 Task: Find connections with filter location Yangquan with filter topic #startupcompanywith filter profile language German with filter current company Recruitment Hub with filter school Hindu School with filter industry Forestry and Logging with filter service category Financial Planning with filter keywords title Tow Truck Operator
Action: Mouse moved to (513, 62)
Screenshot: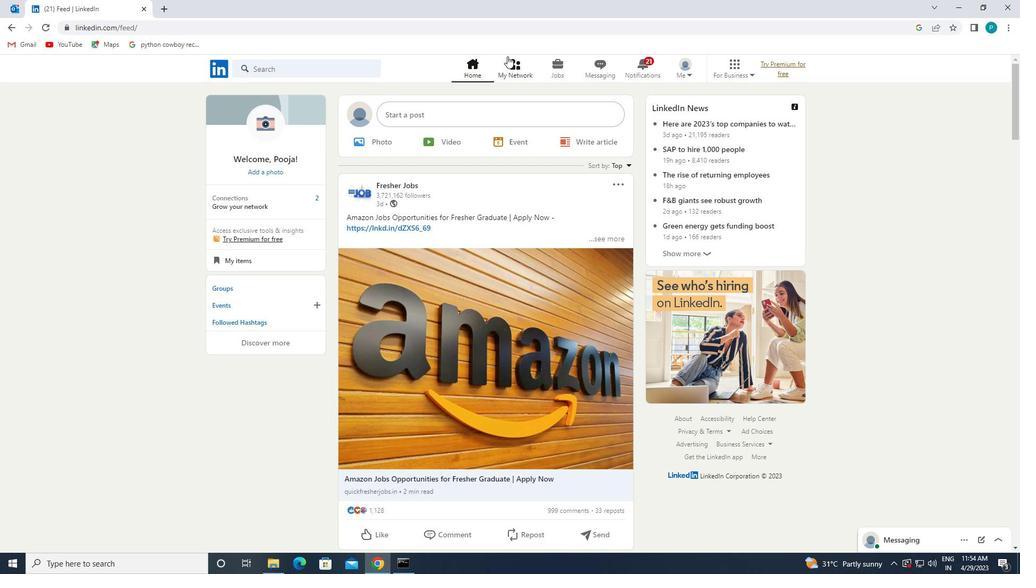 
Action: Mouse pressed left at (513, 62)
Screenshot: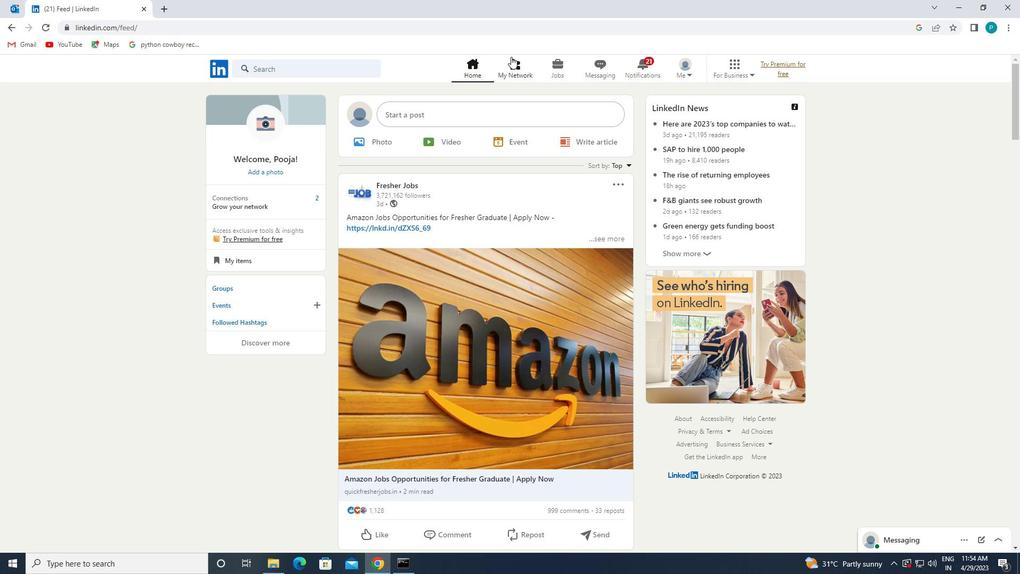
Action: Mouse moved to (278, 117)
Screenshot: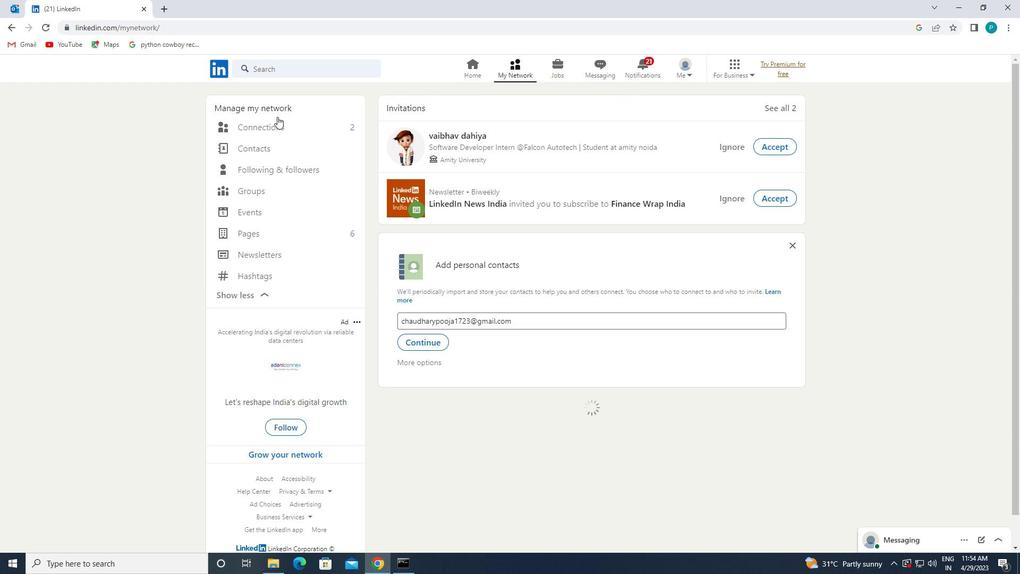 
Action: Mouse pressed left at (278, 117)
Screenshot: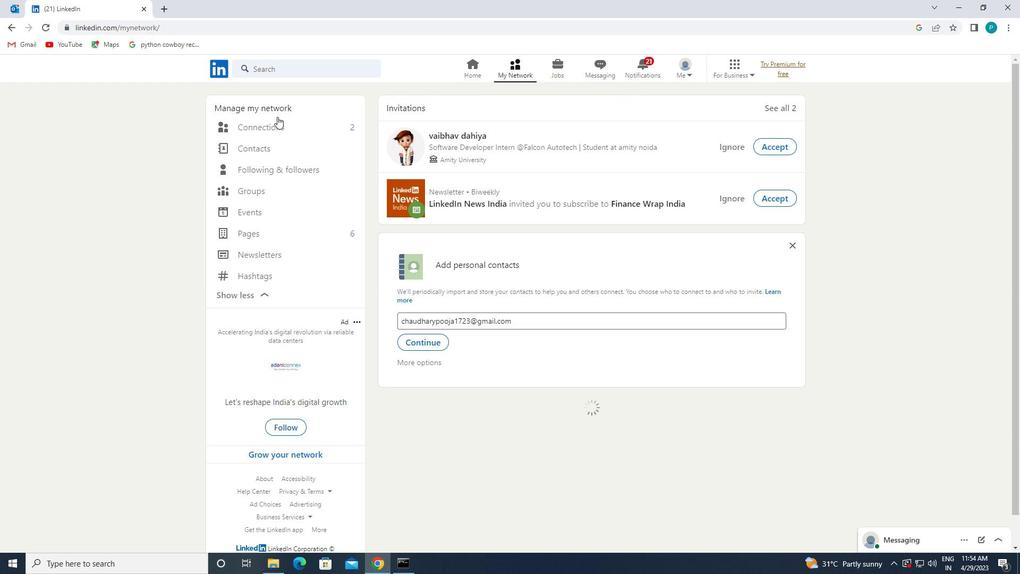 
Action: Mouse moved to (280, 123)
Screenshot: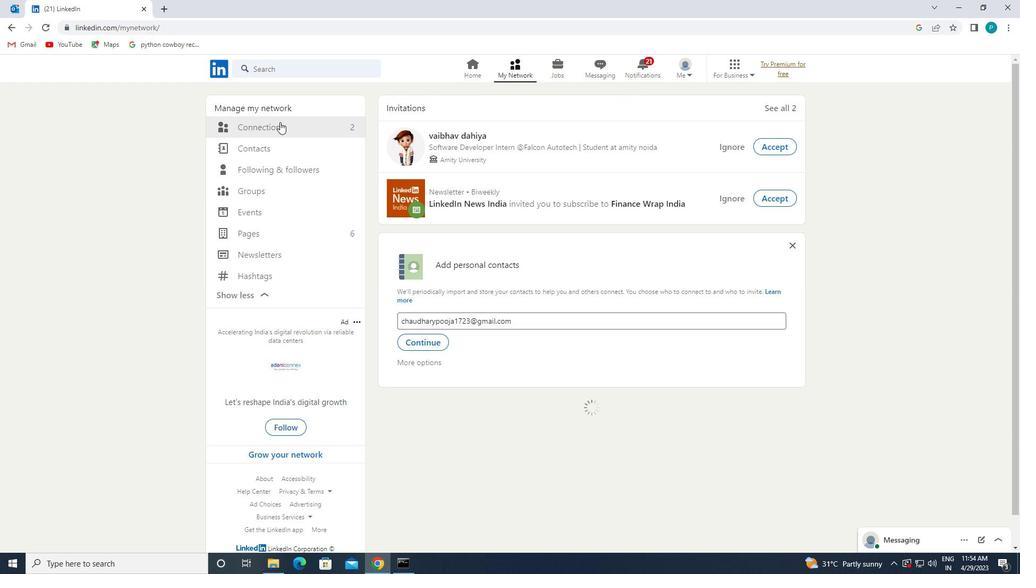
Action: Mouse pressed left at (280, 123)
Screenshot: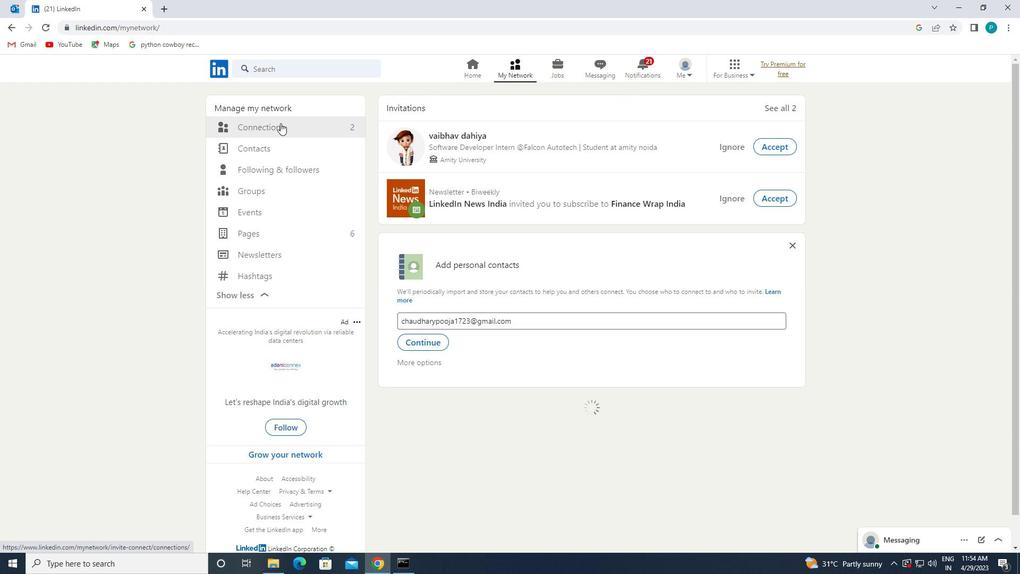 
Action: Mouse moved to (280, 123)
Screenshot: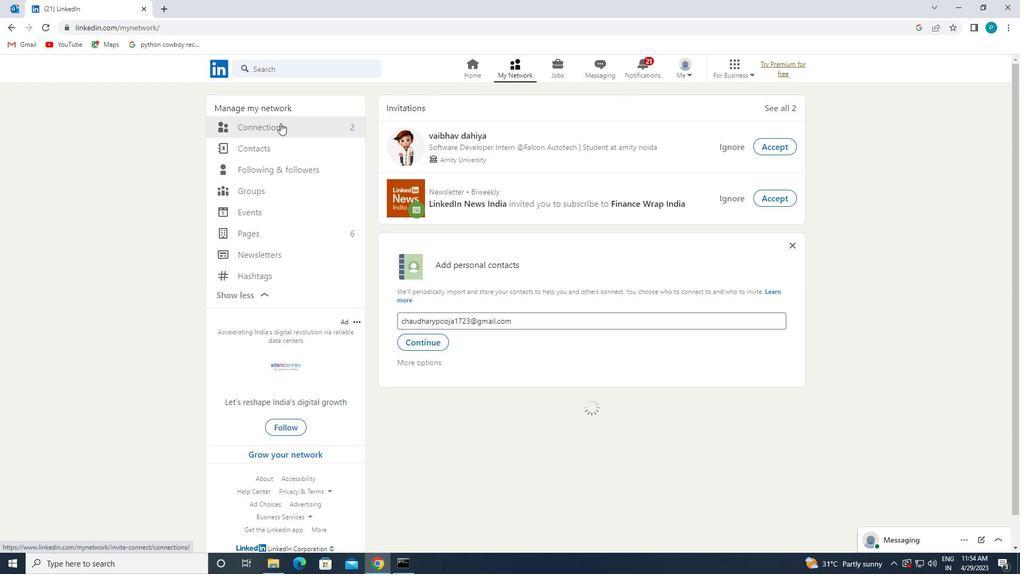 
Action: Mouse pressed left at (280, 123)
Screenshot: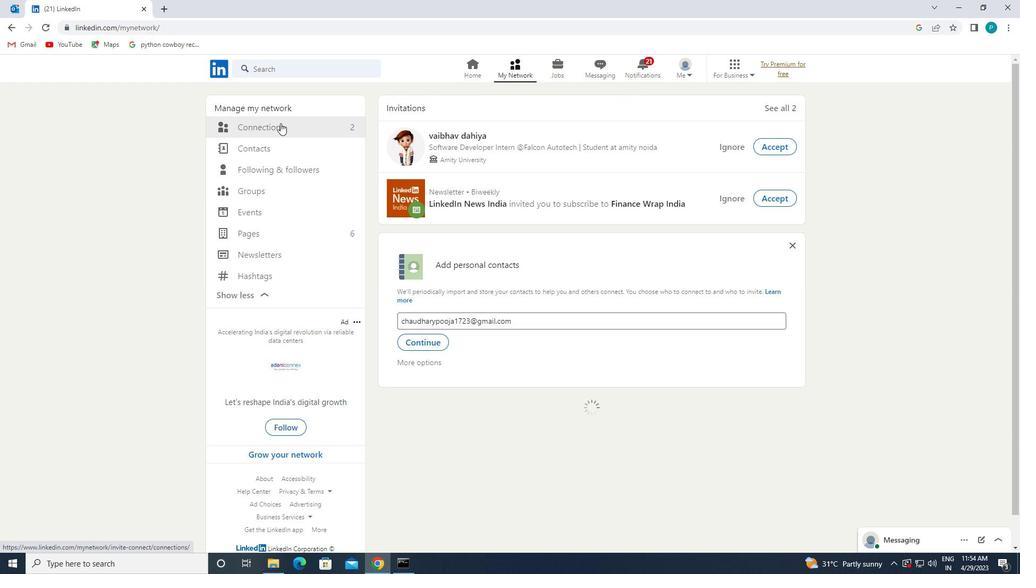 
Action: Mouse moved to (587, 132)
Screenshot: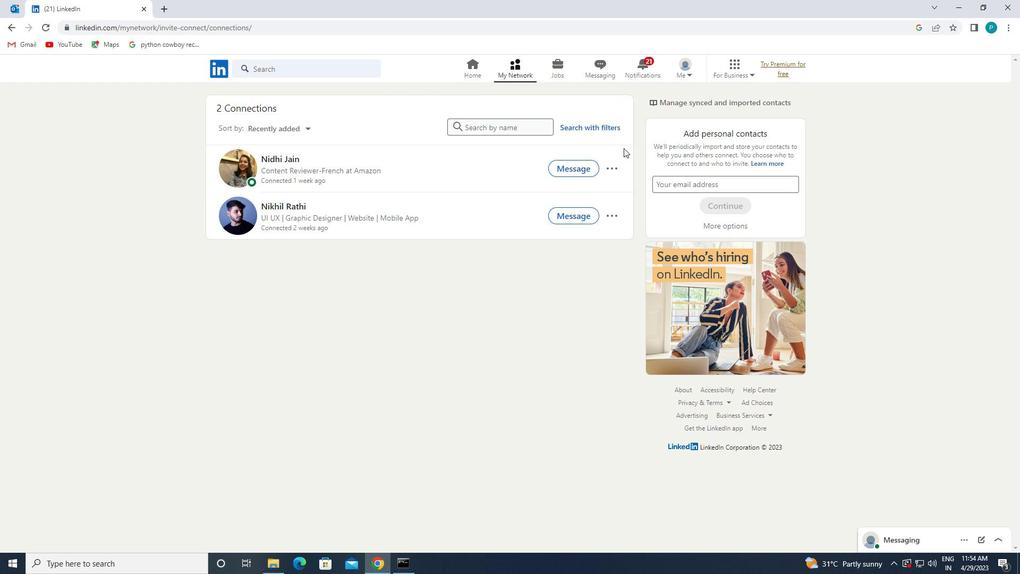 
Action: Mouse pressed left at (587, 132)
Screenshot: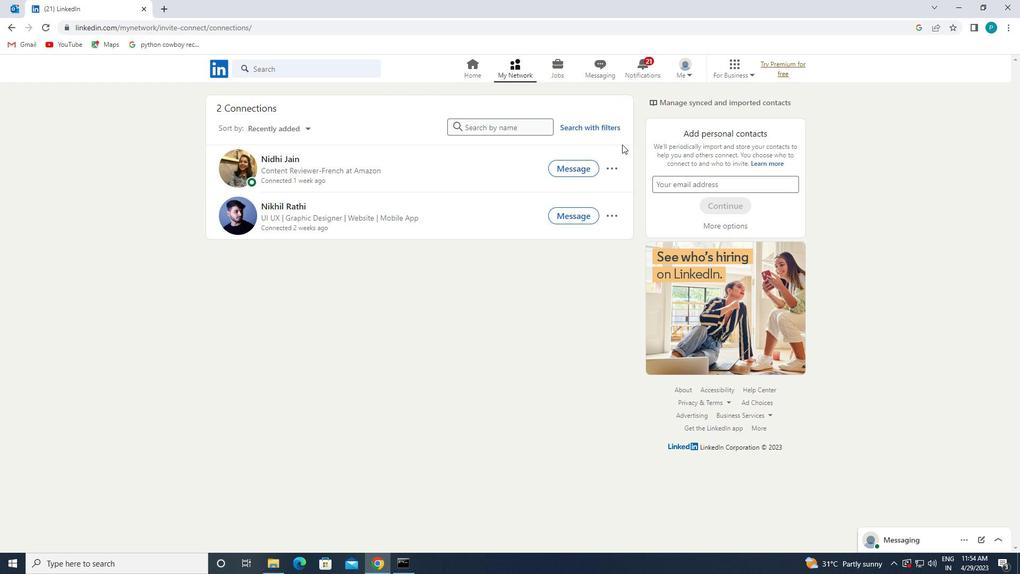 
Action: Mouse moved to (580, 126)
Screenshot: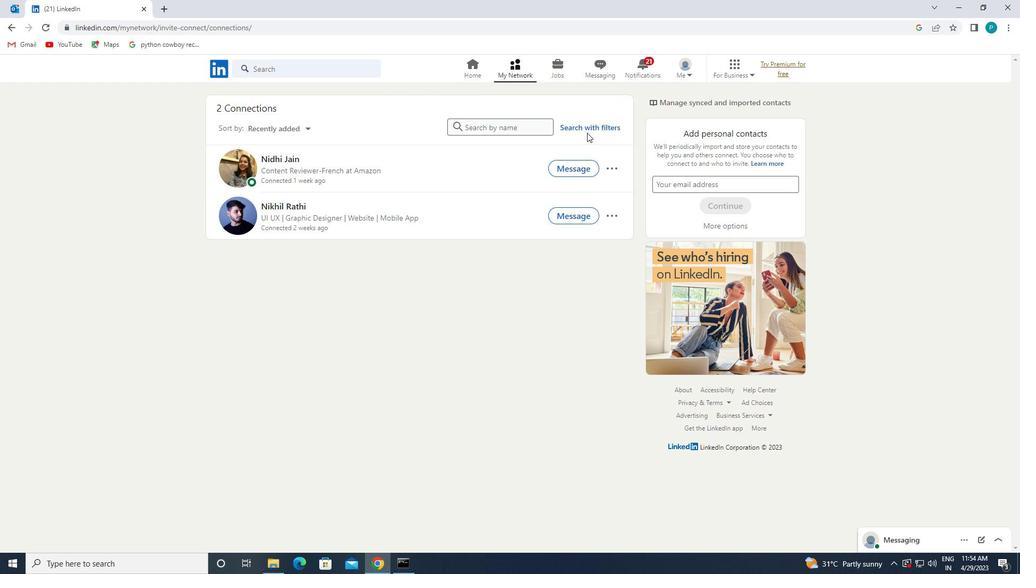 
Action: Mouse pressed left at (580, 126)
Screenshot: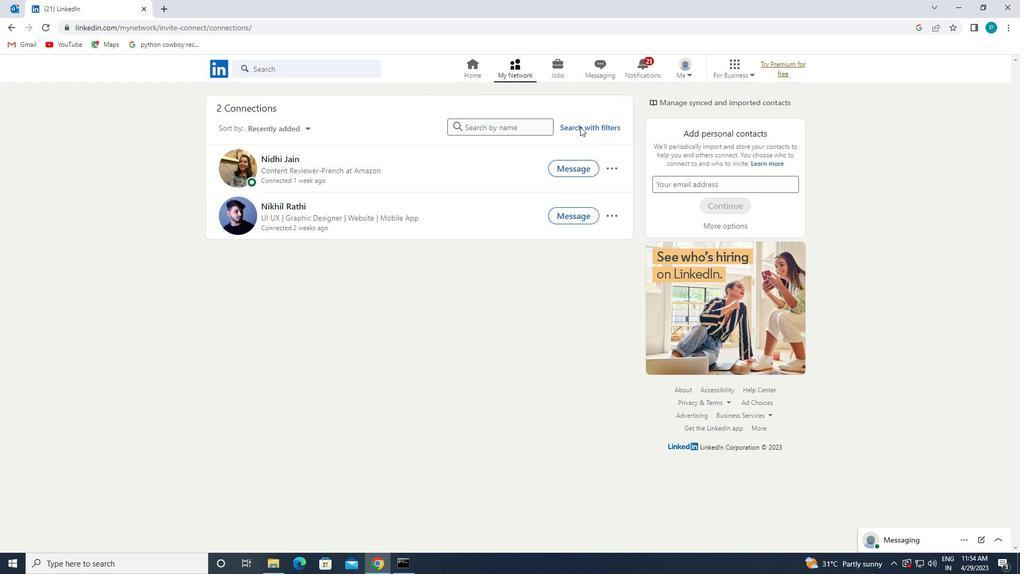 
Action: Mouse moved to (543, 100)
Screenshot: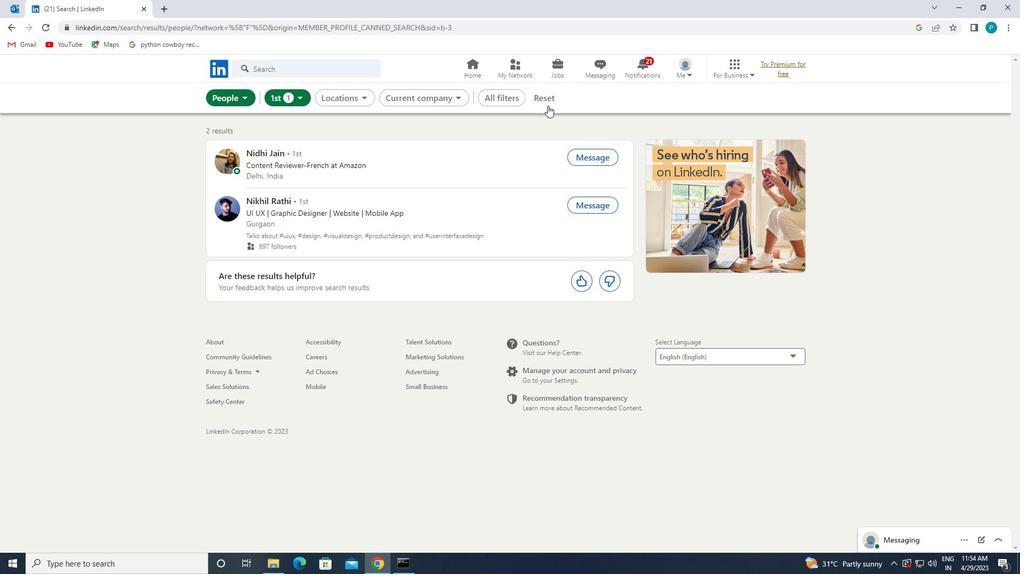 
Action: Mouse pressed left at (543, 100)
Screenshot: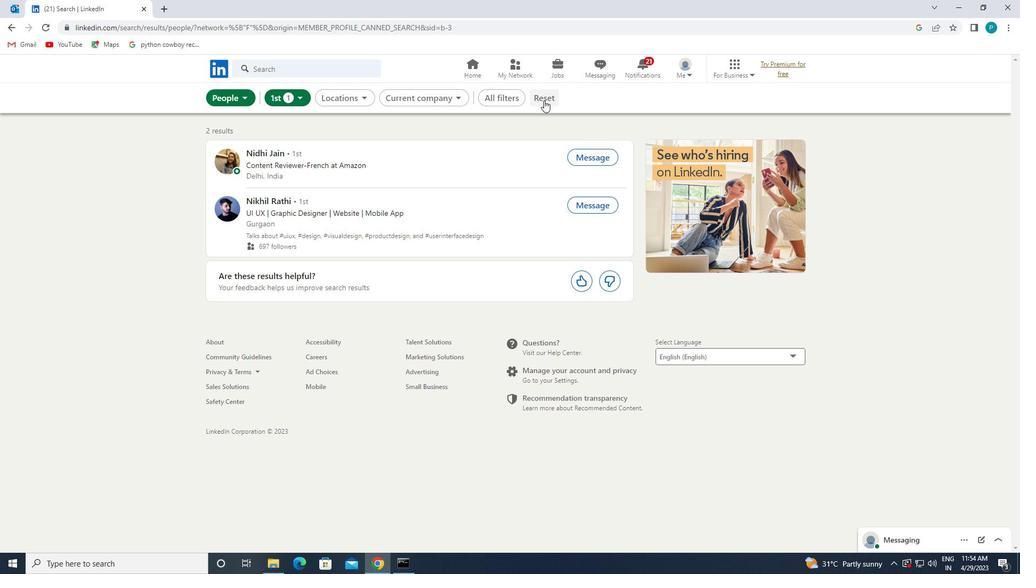 
Action: Mouse moved to (523, 101)
Screenshot: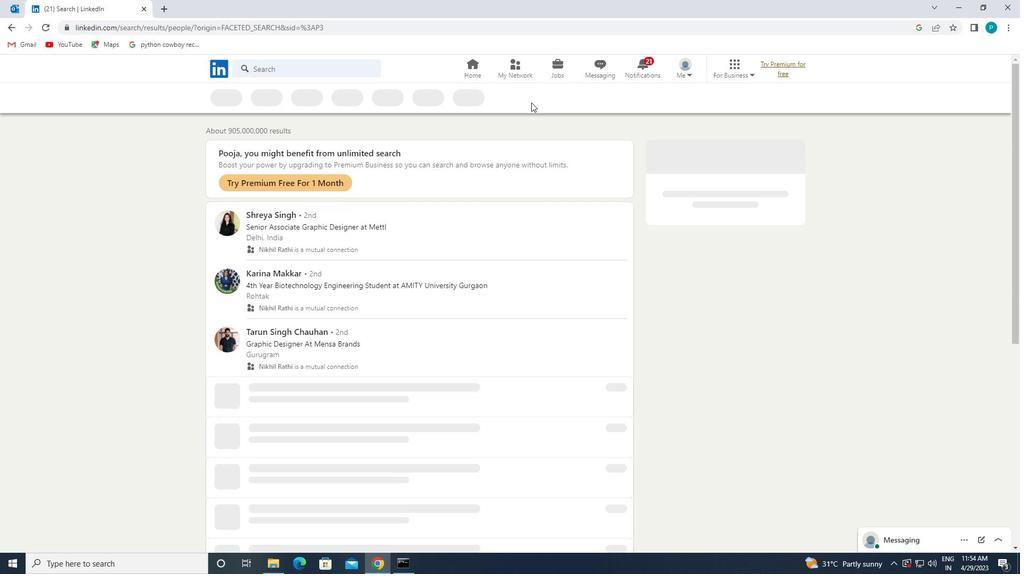 
Action: Mouse pressed left at (523, 101)
Screenshot: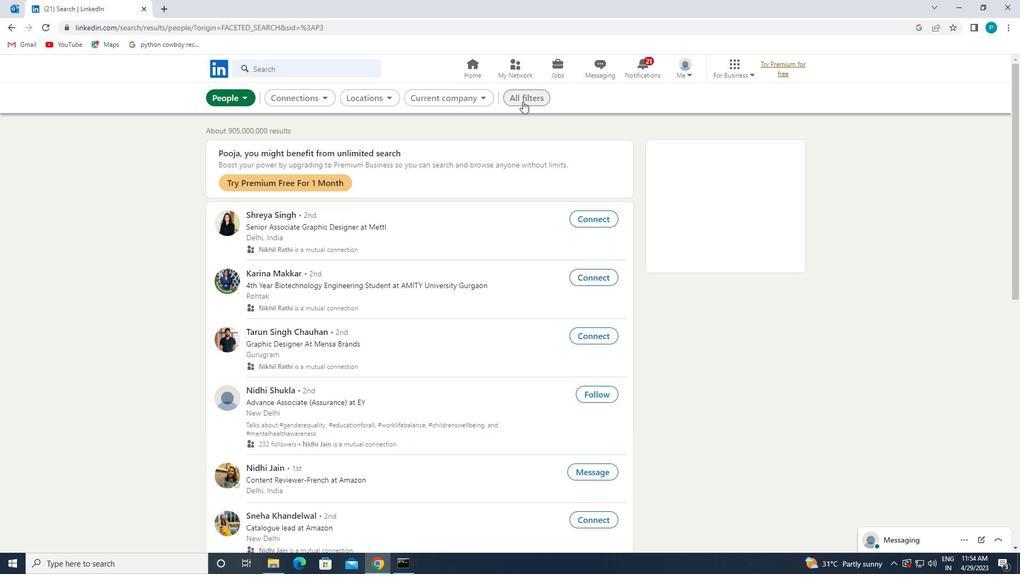 
Action: Mouse moved to (752, 267)
Screenshot: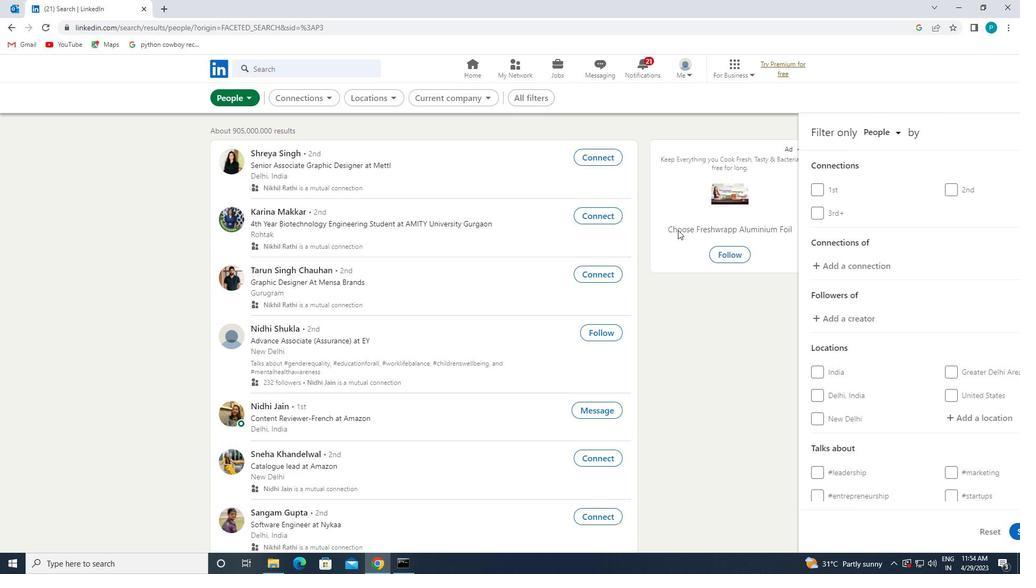 
Action: Mouse scrolled (752, 267) with delta (0, 0)
Screenshot: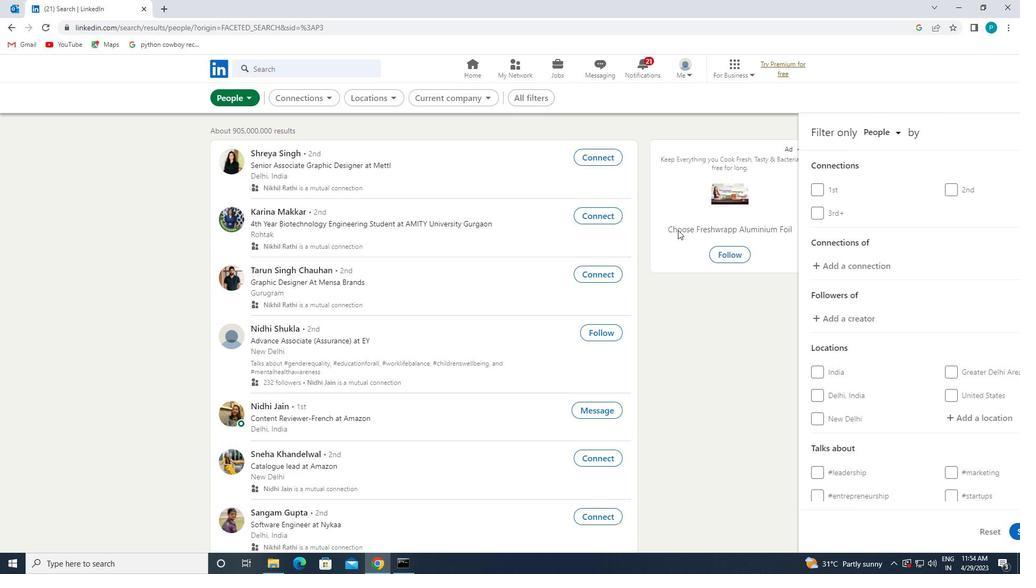 
Action: Mouse moved to (758, 270)
Screenshot: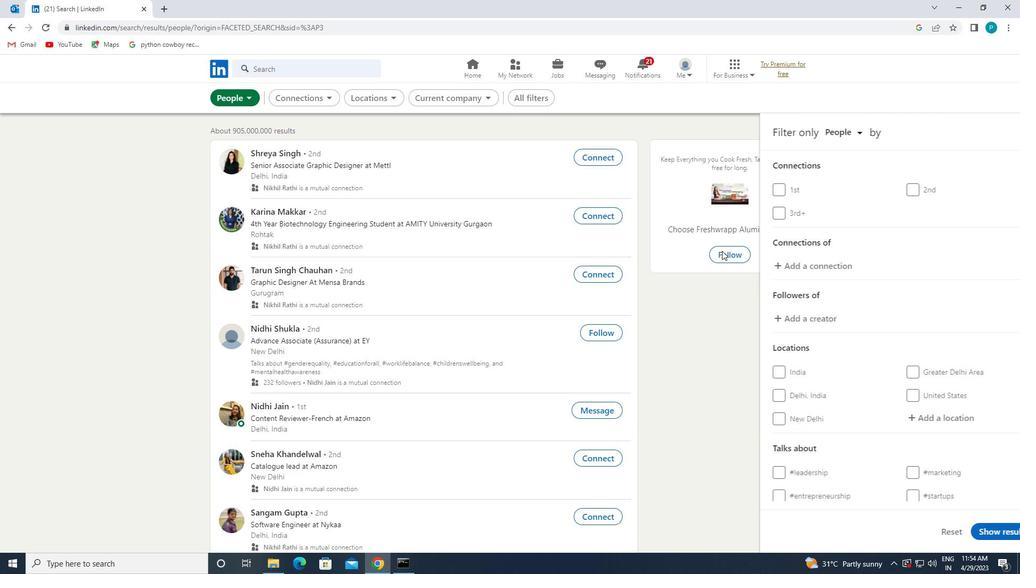 
Action: Mouse scrolled (758, 269) with delta (0, 0)
Screenshot: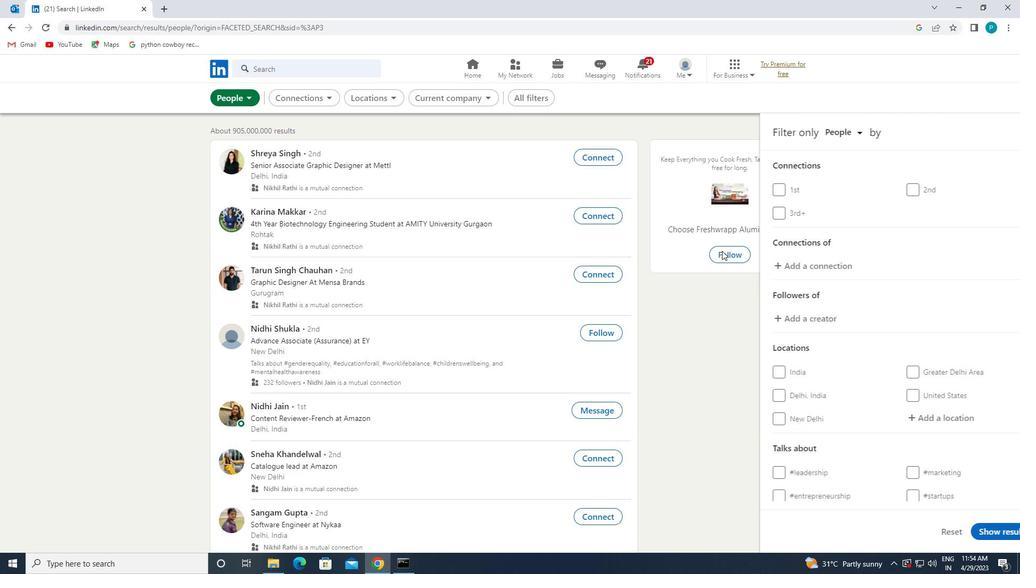 
Action: Mouse moved to (770, 275)
Screenshot: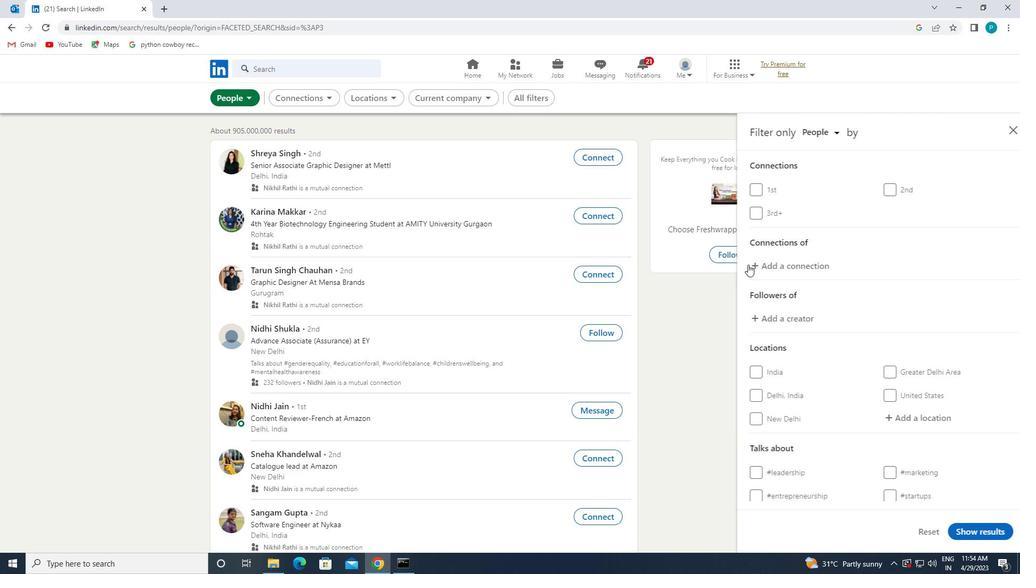 
Action: Mouse scrolled (770, 275) with delta (0, 0)
Screenshot: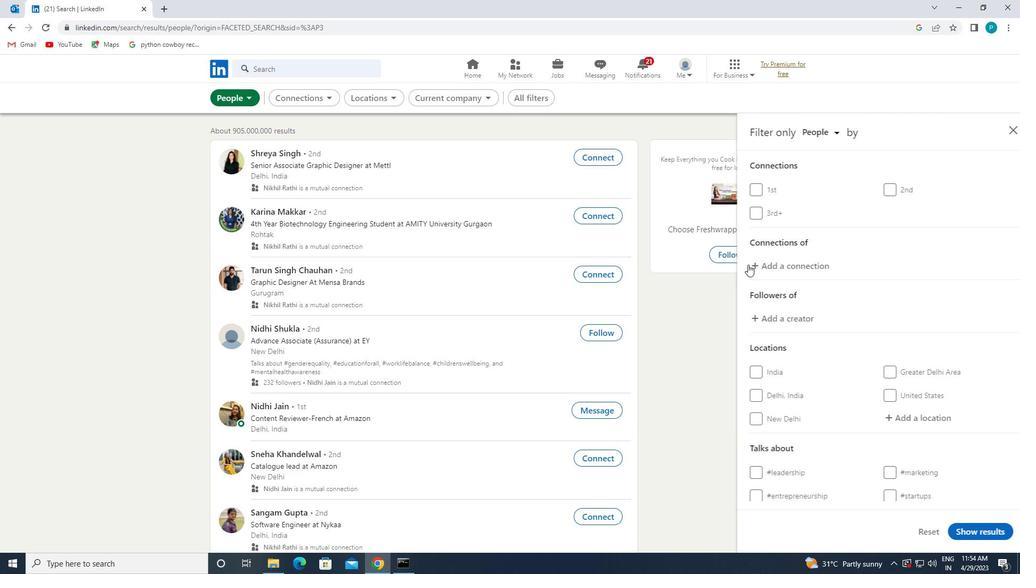 
Action: Mouse moved to (876, 260)
Screenshot: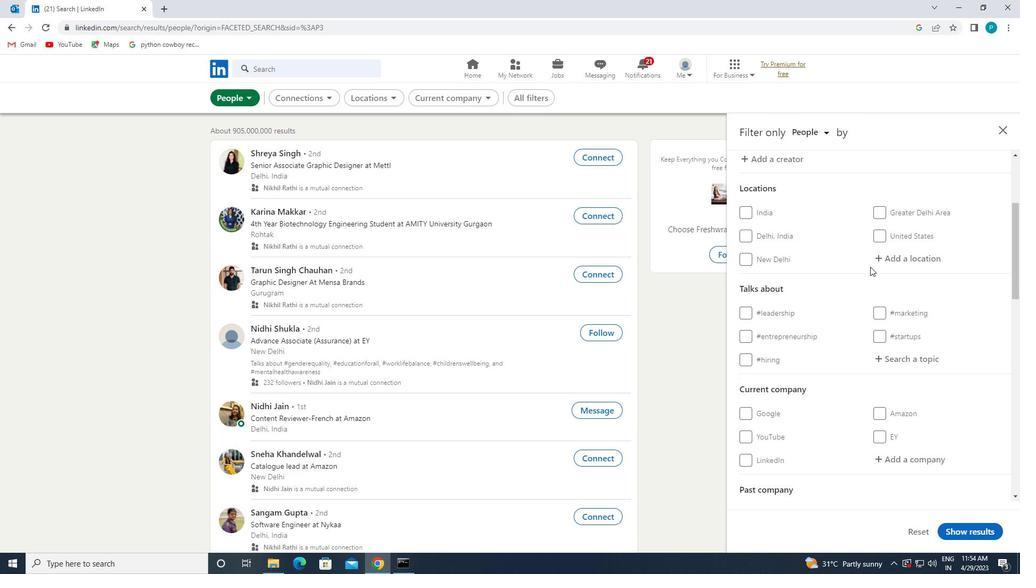 
Action: Mouse pressed left at (876, 260)
Screenshot: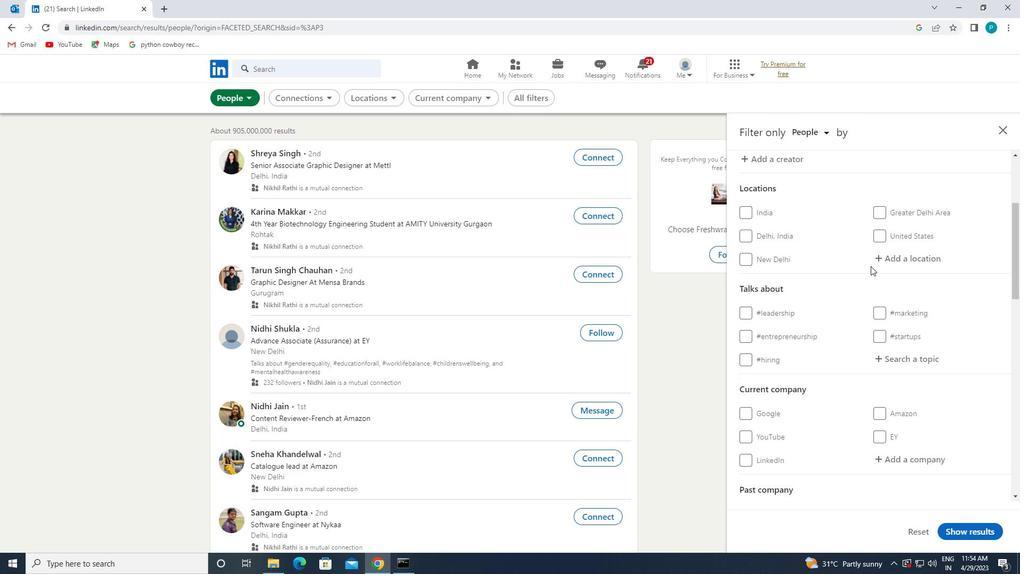 
Action: Mouse moved to (893, 261)
Screenshot: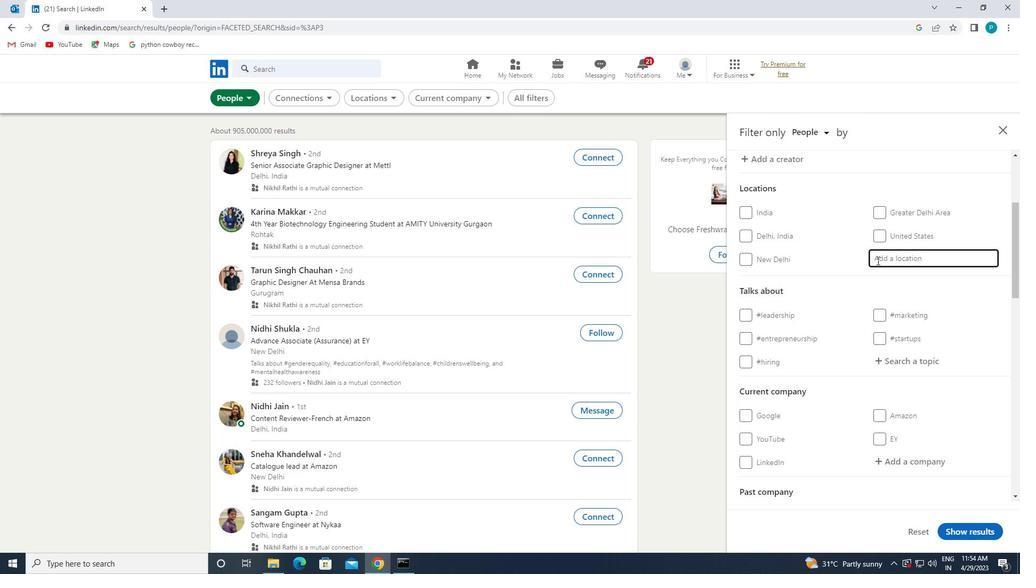 
Action: Key pressed <Key.caps_lock>y<Key.caps_lock>angquan
Screenshot: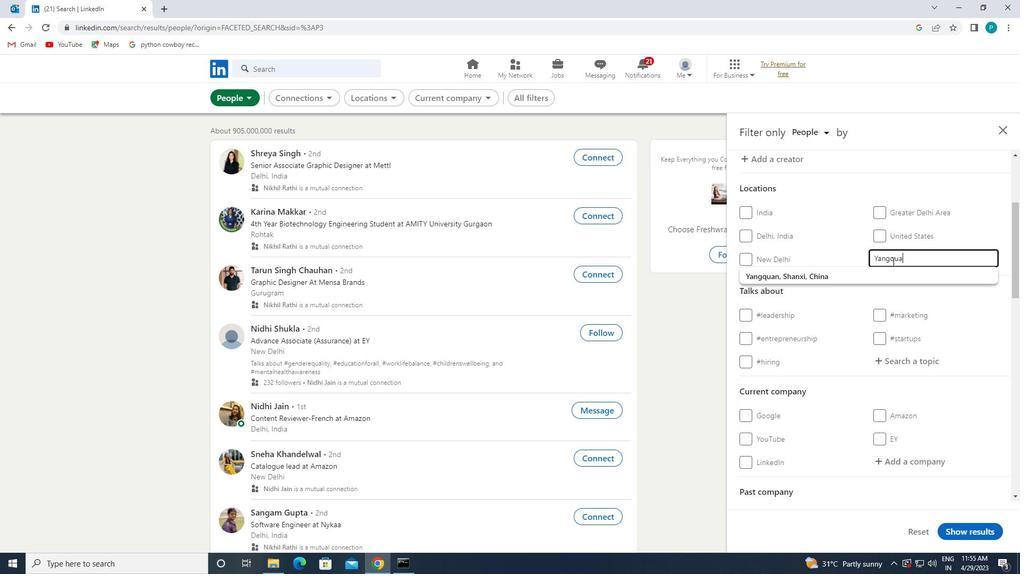 
Action: Mouse moved to (850, 280)
Screenshot: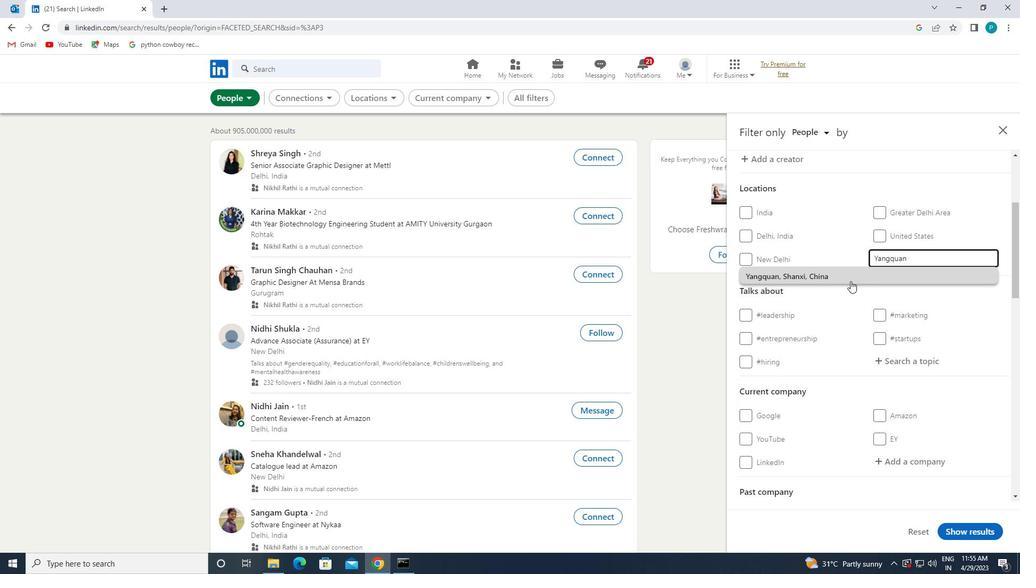 
Action: Mouse pressed left at (850, 280)
Screenshot: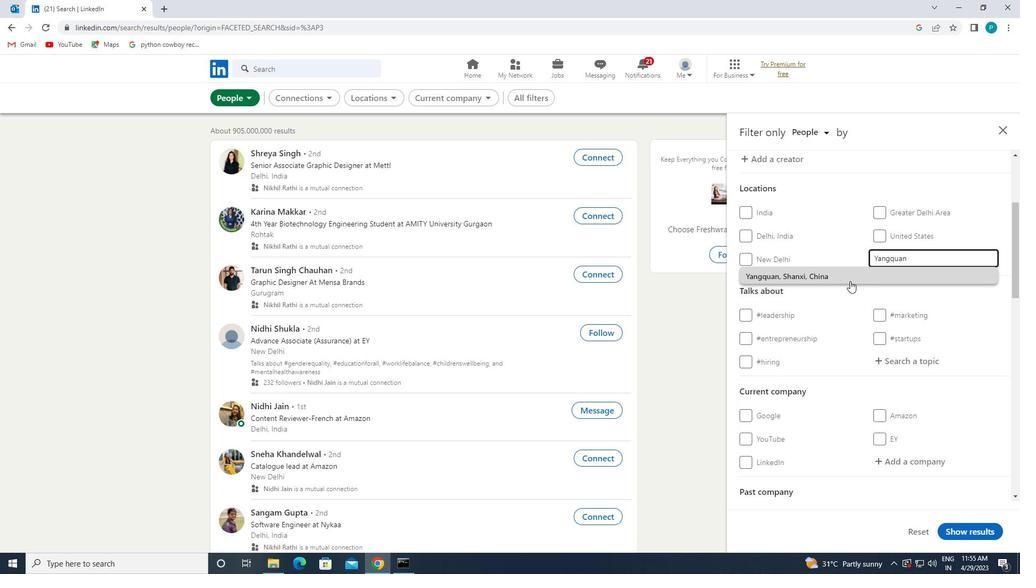 
Action: Mouse moved to (900, 375)
Screenshot: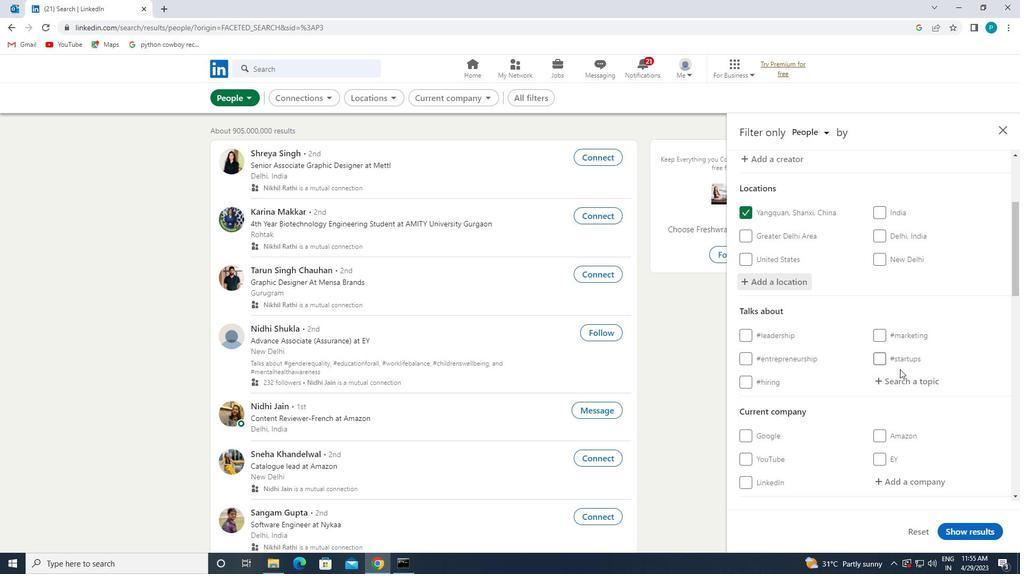 
Action: Mouse pressed left at (900, 375)
Screenshot: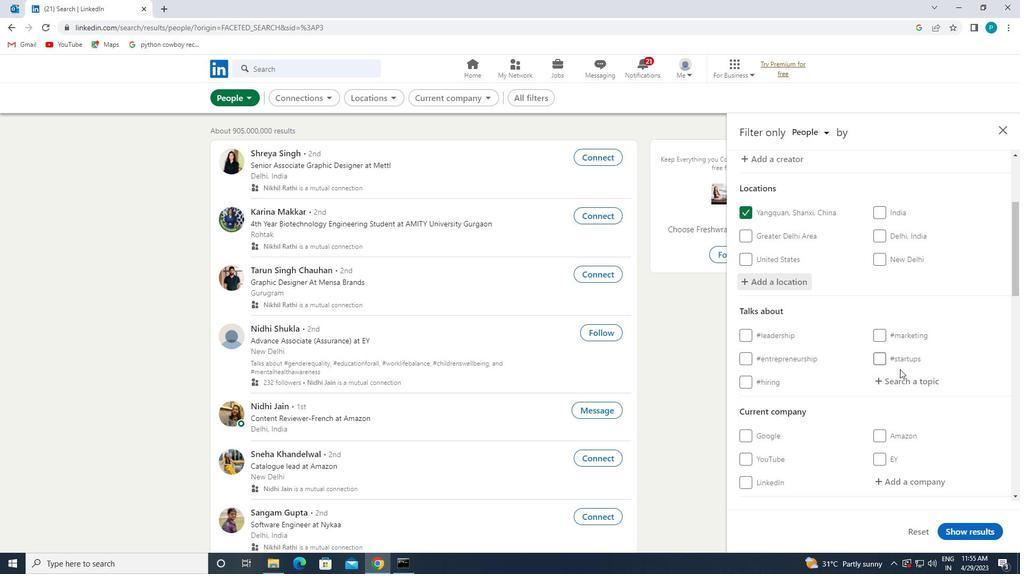 
Action: Mouse moved to (928, 373)
Screenshot: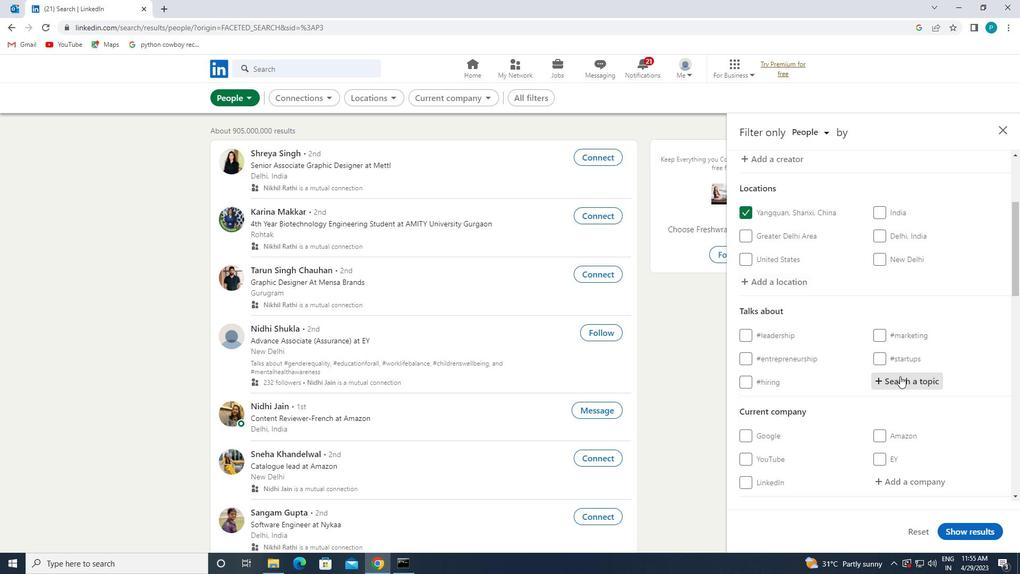 
Action: Key pressed <Key.shift><Key.shift><Key.shift>#SAT<Key.backspace><Key.backspace>TARTUPCOMPANY
Screenshot: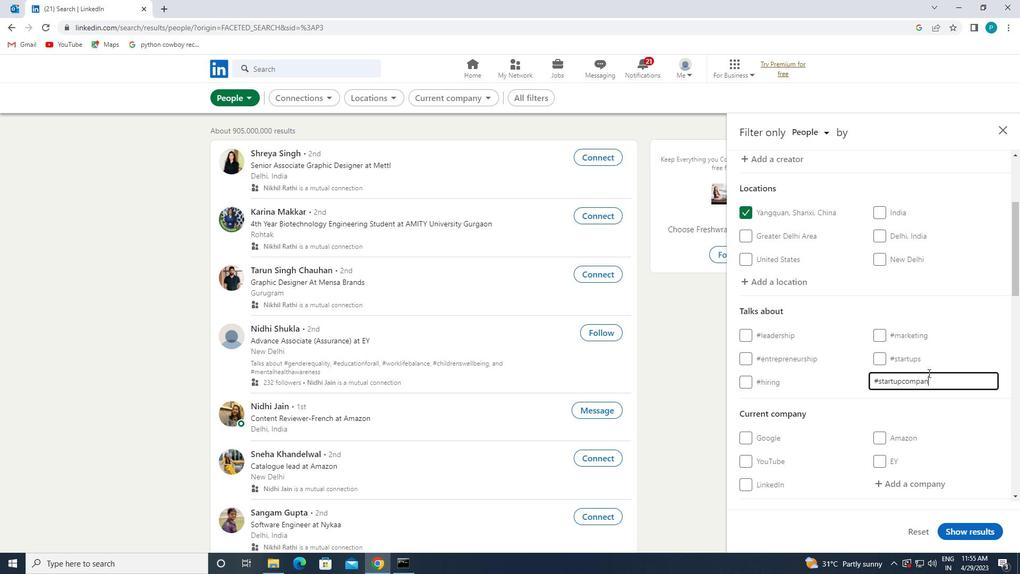
Action: Mouse moved to (857, 376)
Screenshot: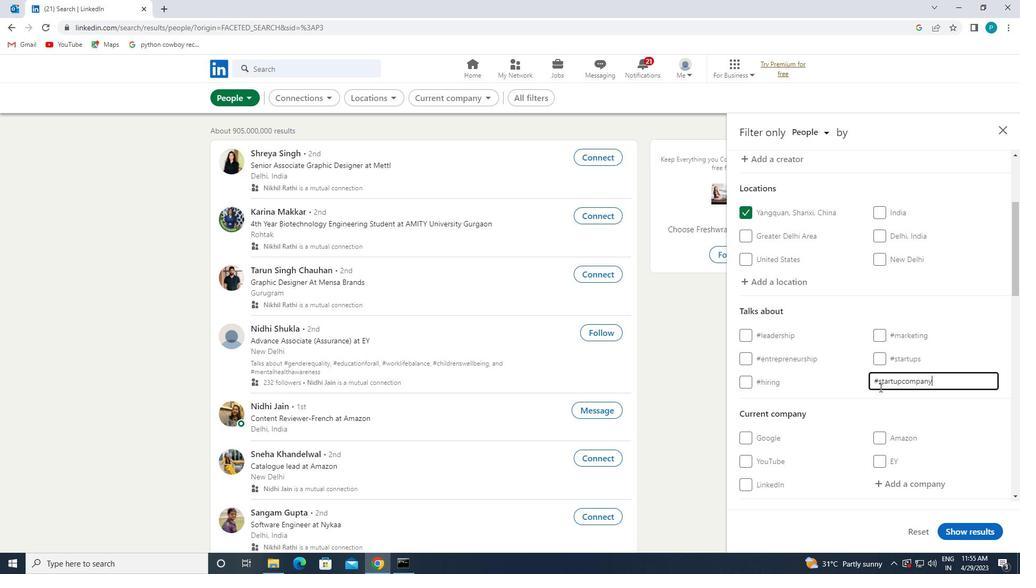 
Action: Mouse scrolled (857, 375) with delta (0, 0)
Screenshot: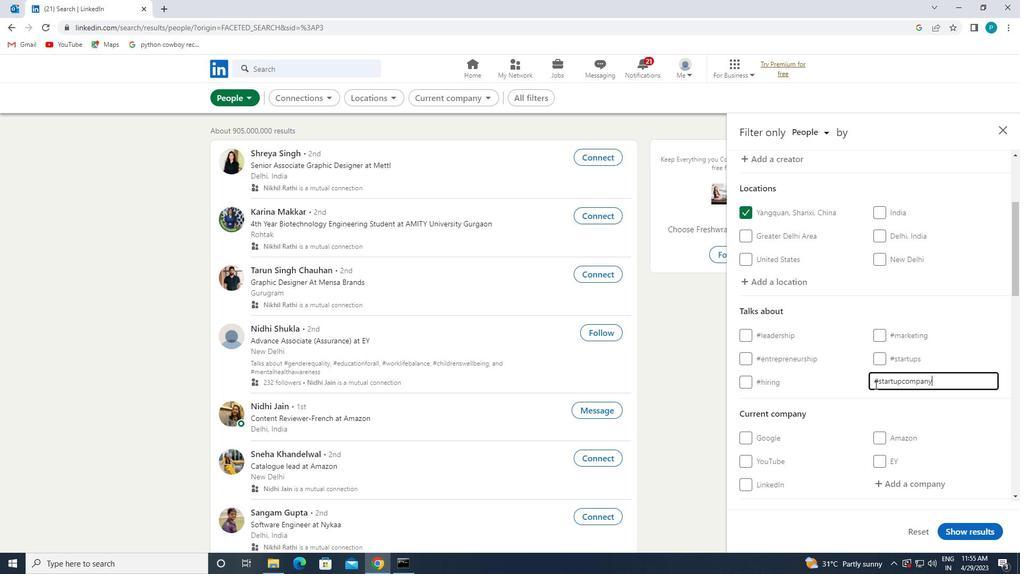 
Action: Mouse scrolled (857, 375) with delta (0, 0)
Screenshot: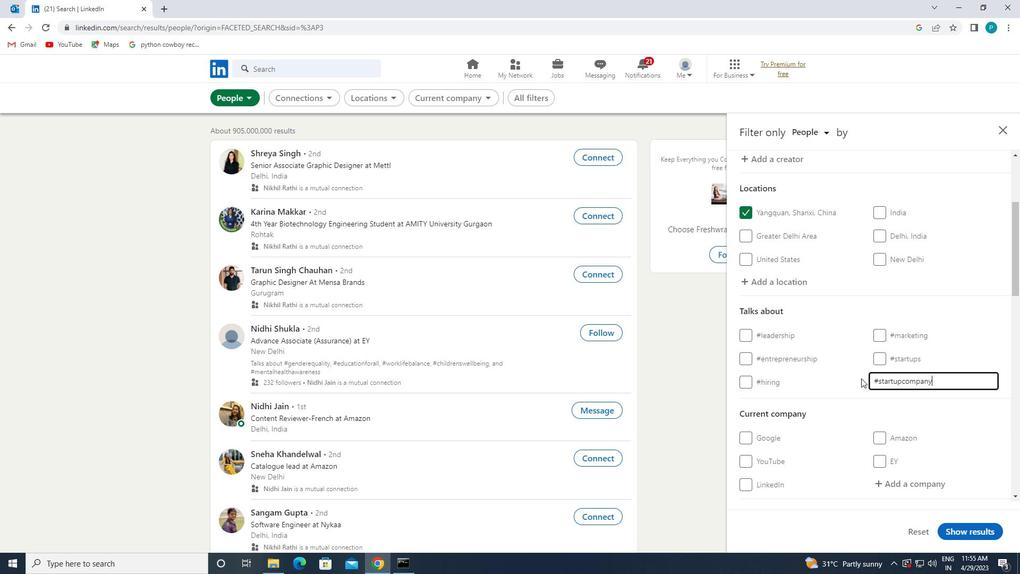 
Action: Mouse moved to (854, 376)
Screenshot: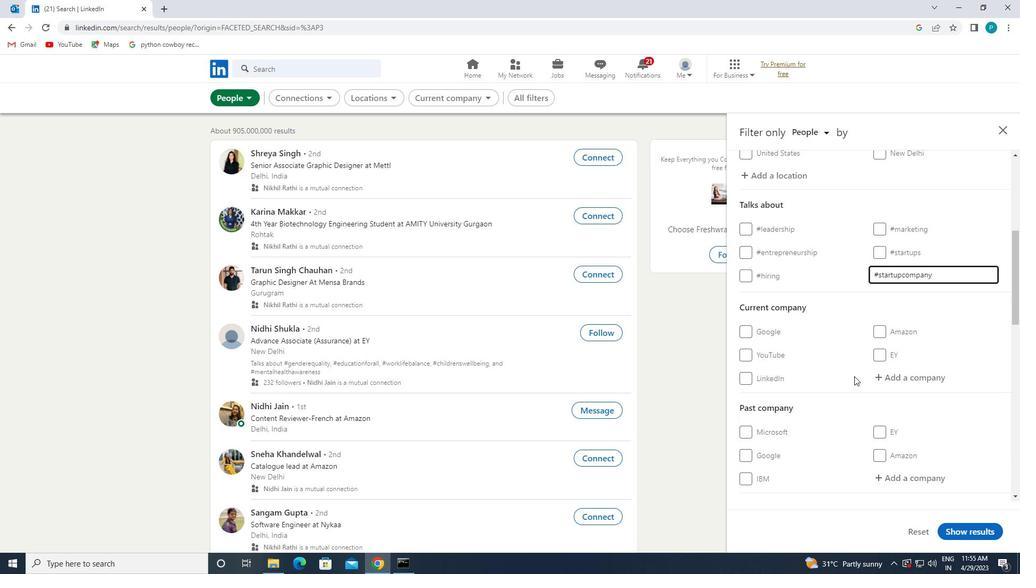 
Action: Mouse scrolled (854, 376) with delta (0, 0)
Screenshot: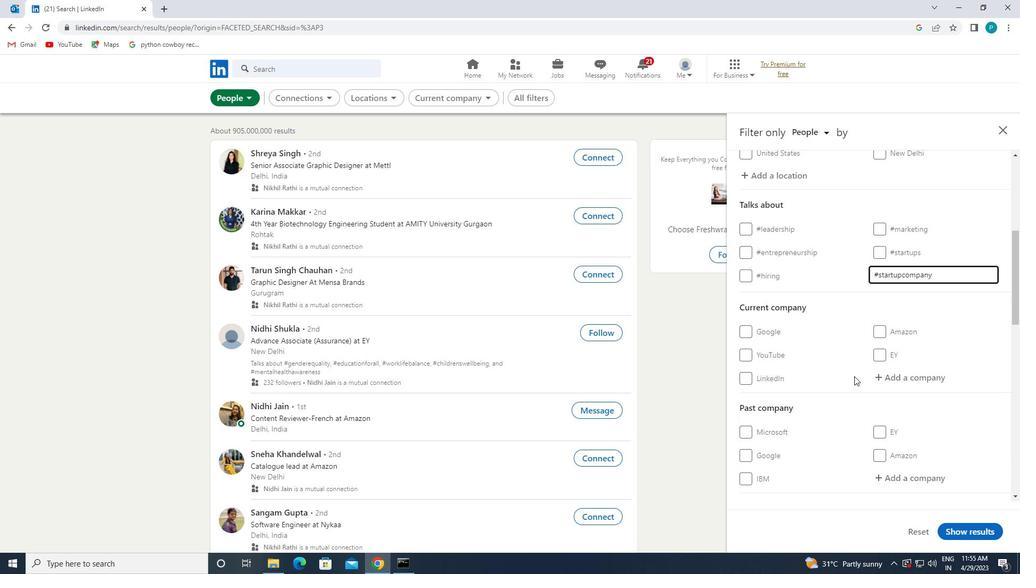 
Action: Mouse scrolled (854, 376) with delta (0, 0)
Screenshot: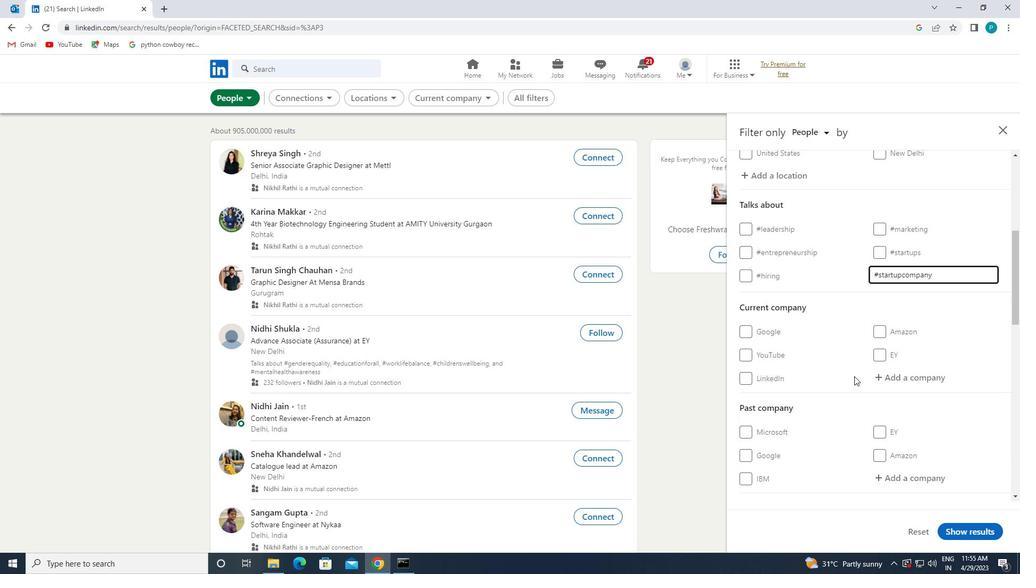 
Action: Mouse scrolled (854, 376) with delta (0, 0)
Screenshot: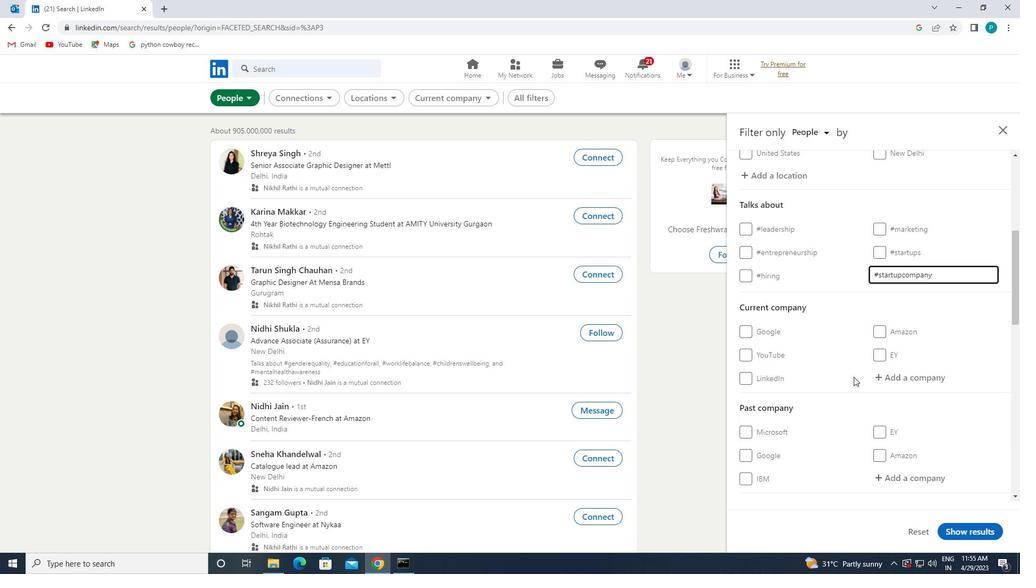 
Action: Mouse moved to (854, 377)
Screenshot: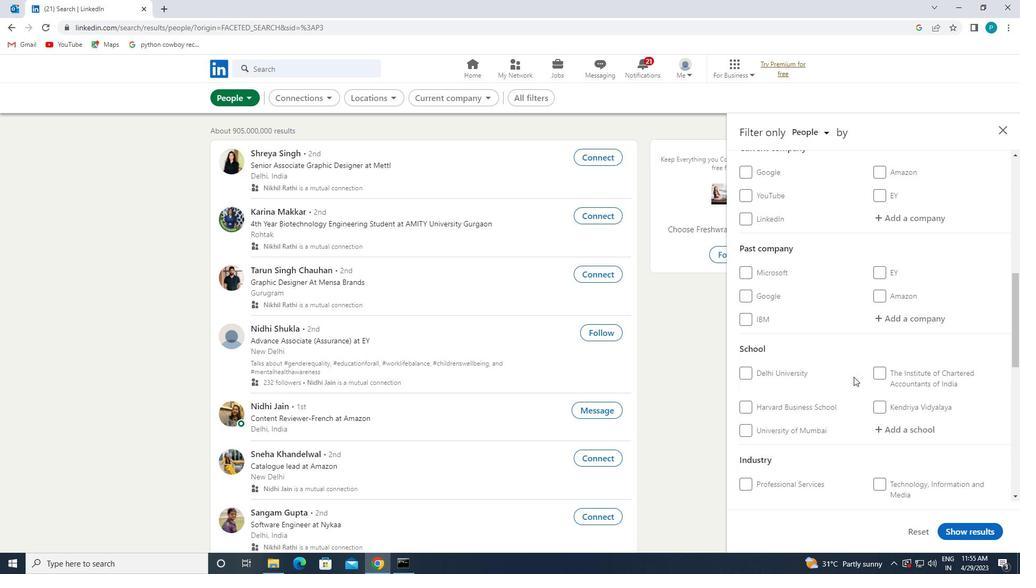
Action: Mouse scrolled (854, 376) with delta (0, 0)
Screenshot: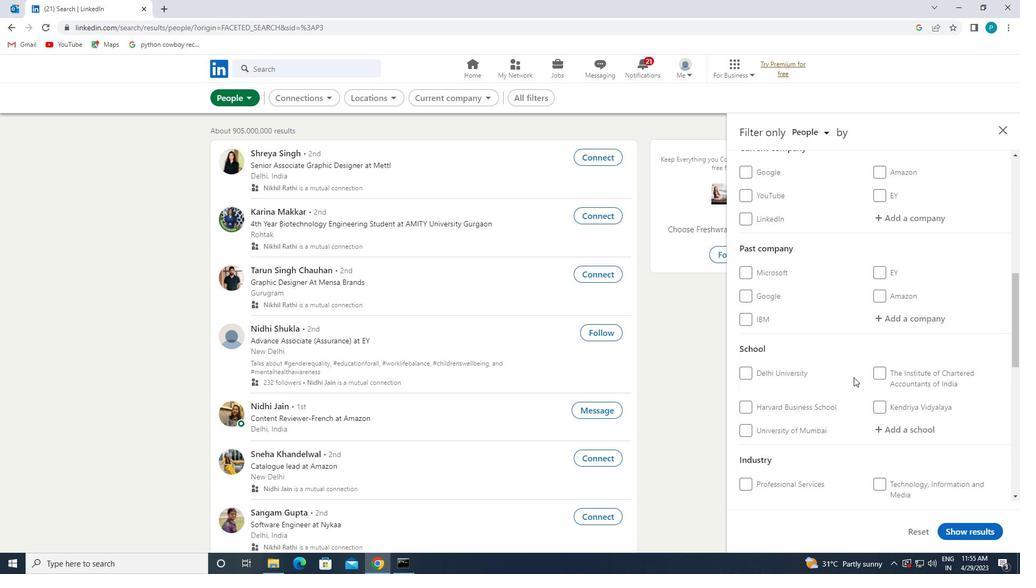 
Action: Mouse scrolled (854, 376) with delta (0, 0)
Screenshot: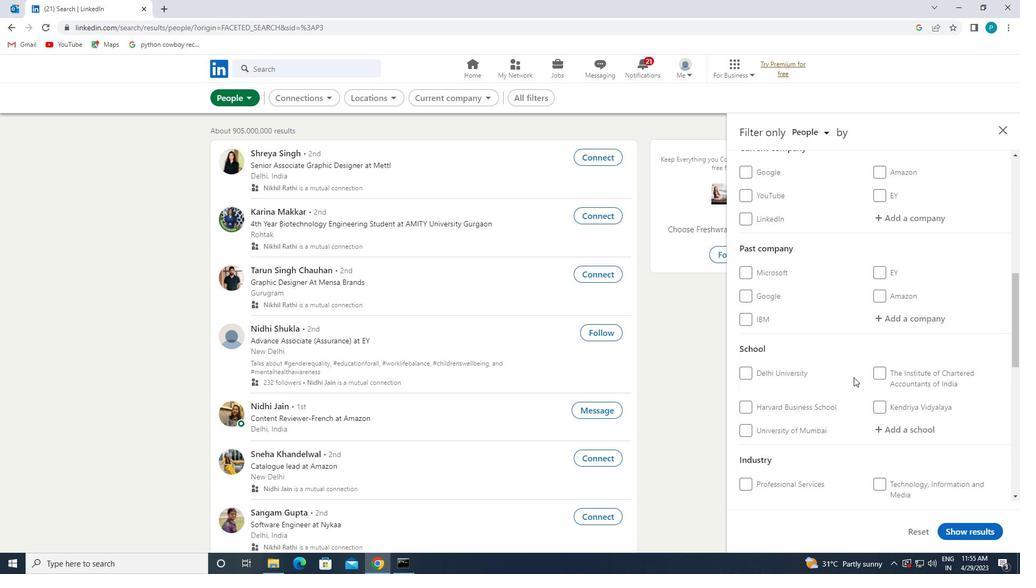 
Action: Mouse scrolled (854, 376) with delta (0, 0)
Screenshot: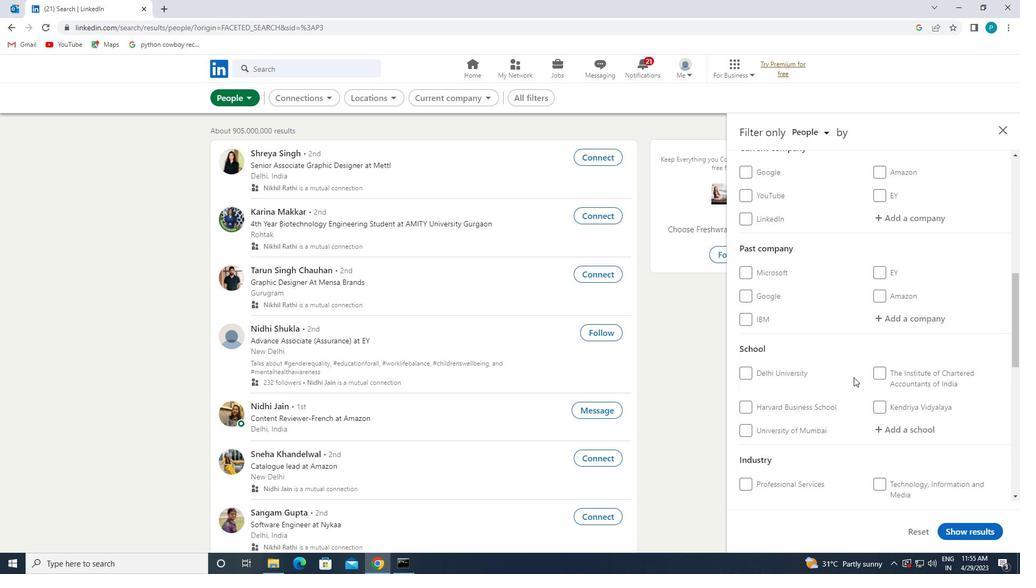 
Action: Mouse moved to (813, 374)
Screenshot: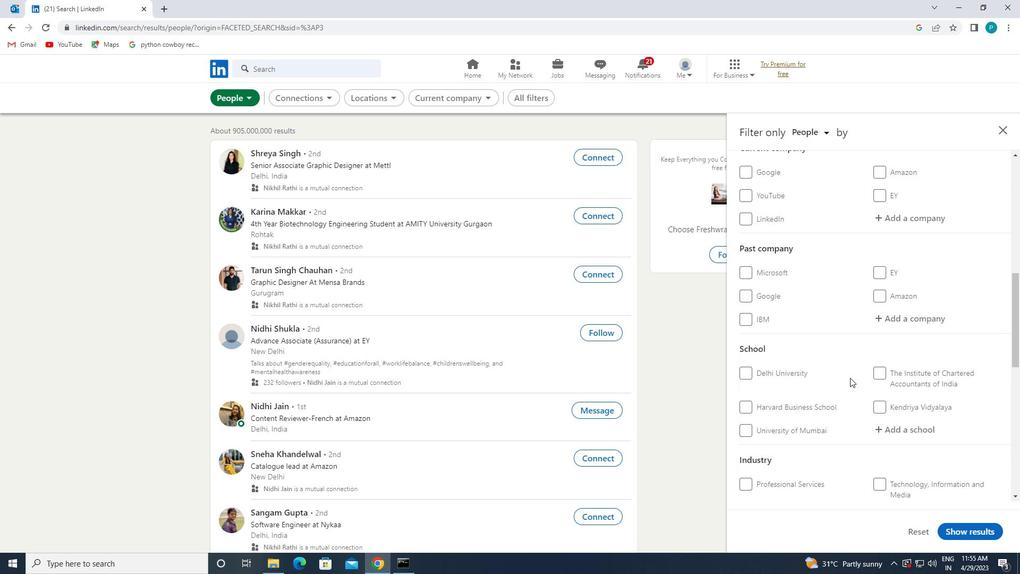 
Action: Mouse scrolled (813, 374) with delta (0, 0)
Screenshot: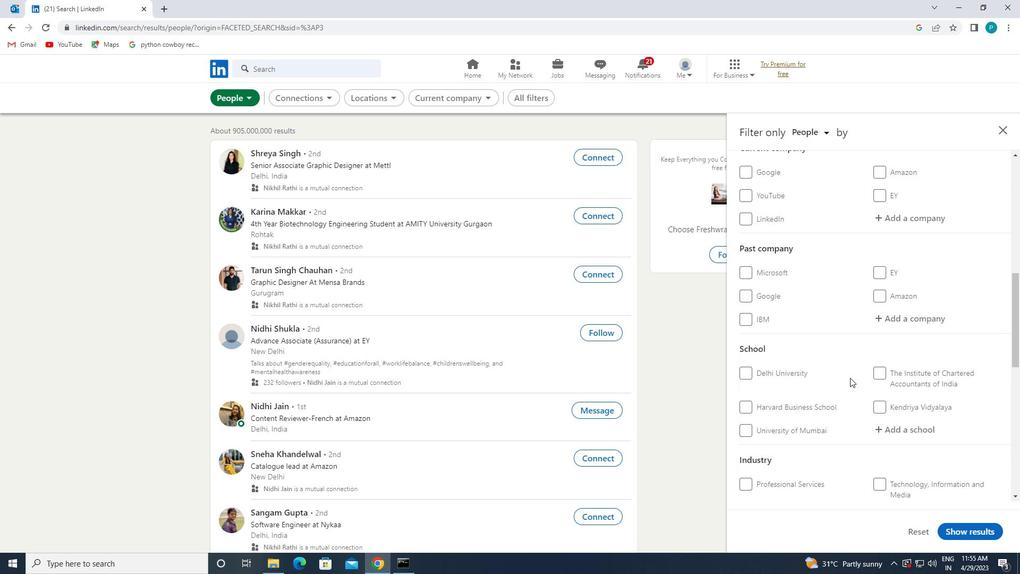 
Action: Mouse moved to (804, 376)
Screenshot: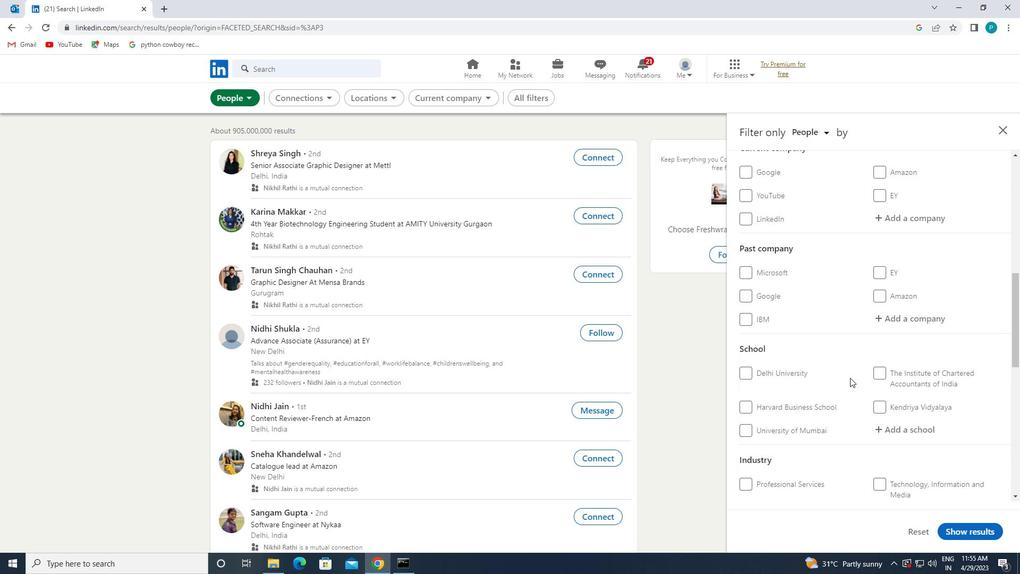
Action: Mouse scrolled (804, 375) with delta (0, 0)
Screenshot: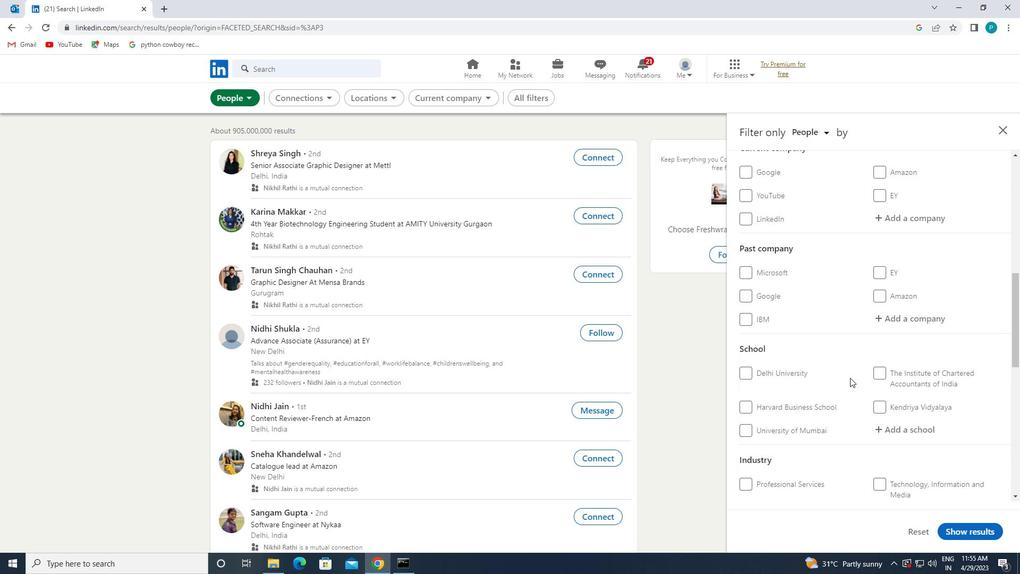
Action: Mouse moved to (771, 416)
Screenshot: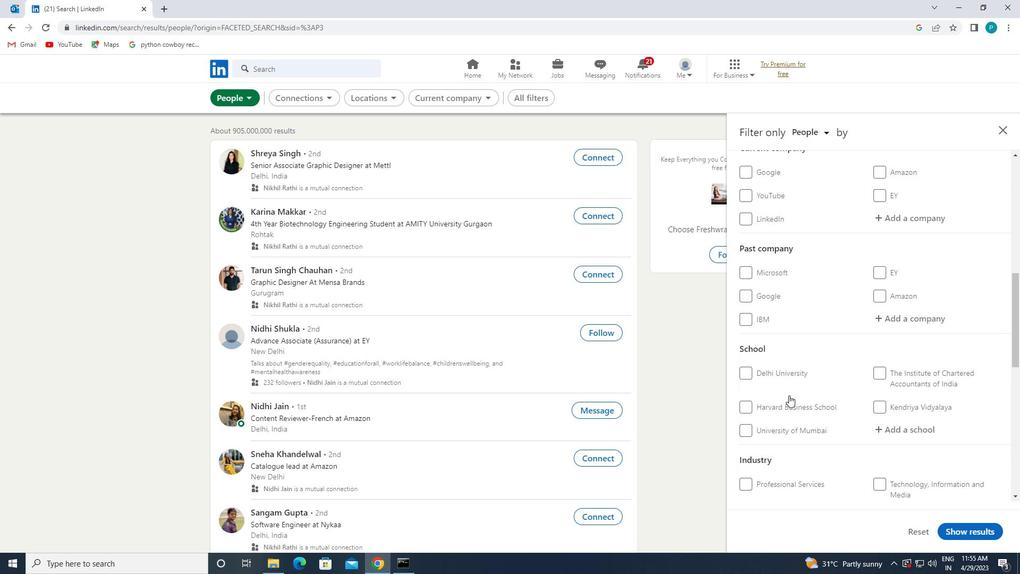 
Action: Mouse scrolled (771, 416) with delta (0, 0)
Screenshot: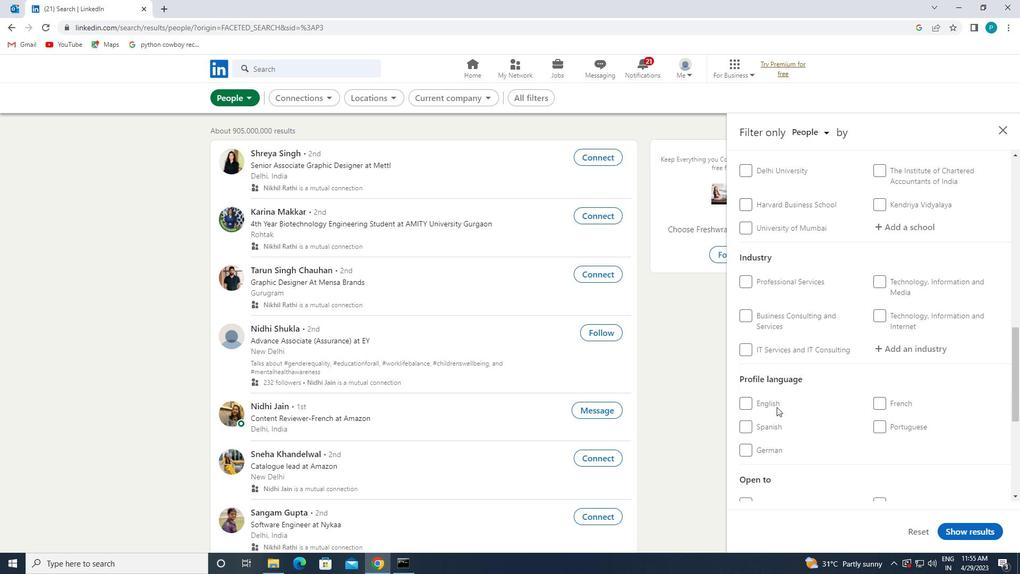
Action: Mouse moved to (761, 331)
Screenshot: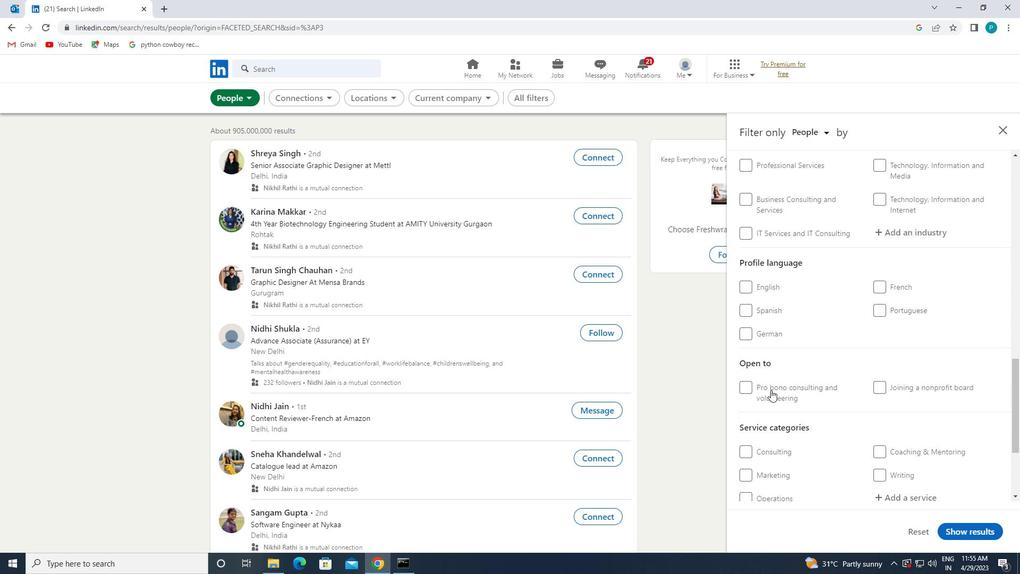 
Action: Mouse pressed left at (761, 331)
Screenshot: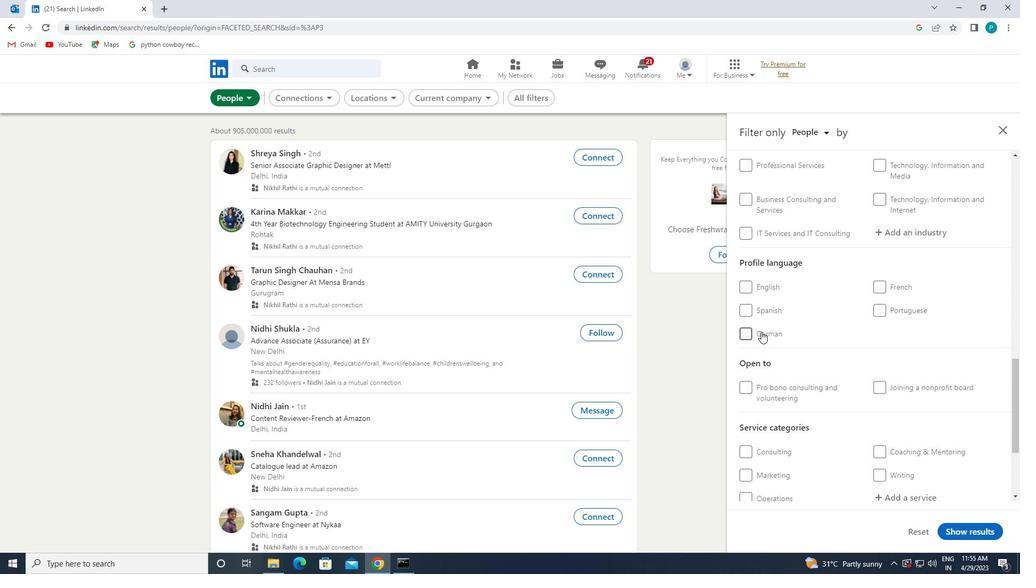 
Action: Mouse moved to (922, 344)
Screenshot: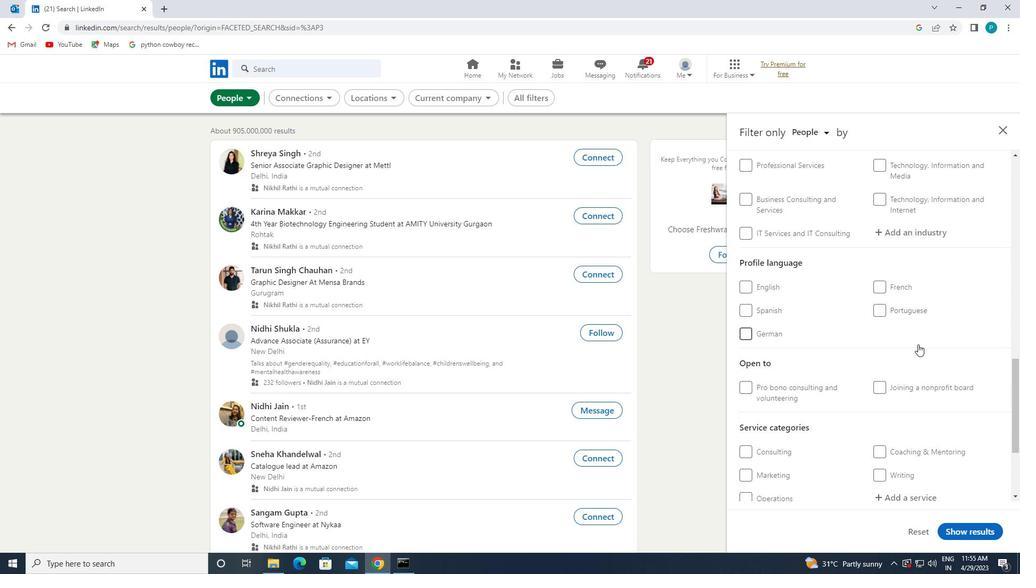 
Action: Mouse scrolled (922, 345) with delta (0, 0)
Screenshot: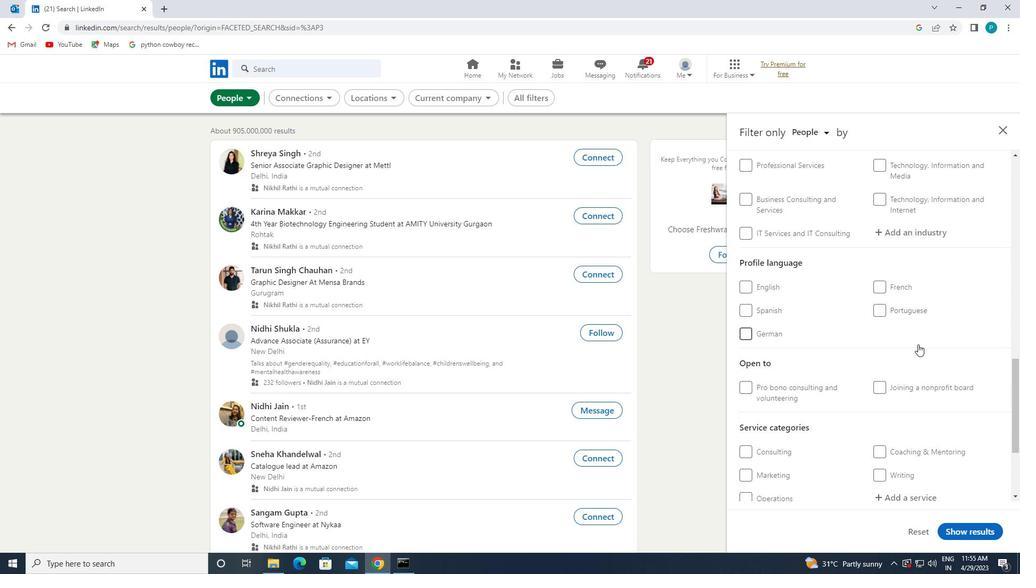 
Action: Mouse scrolled (922, 345) with delta (0, 0)
Screenshot: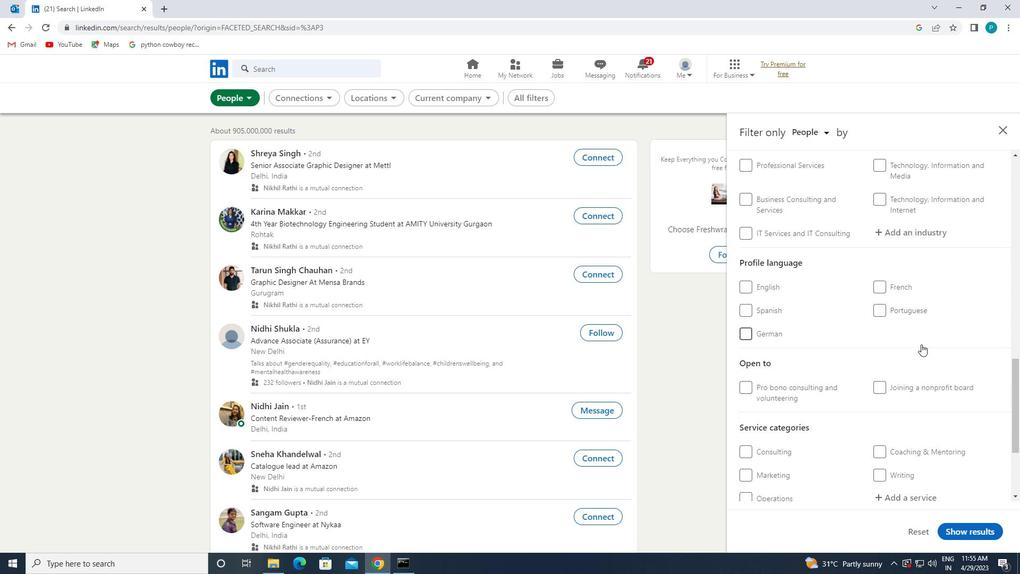 
Action: Mouse moved to (871, 341)
Screenshot: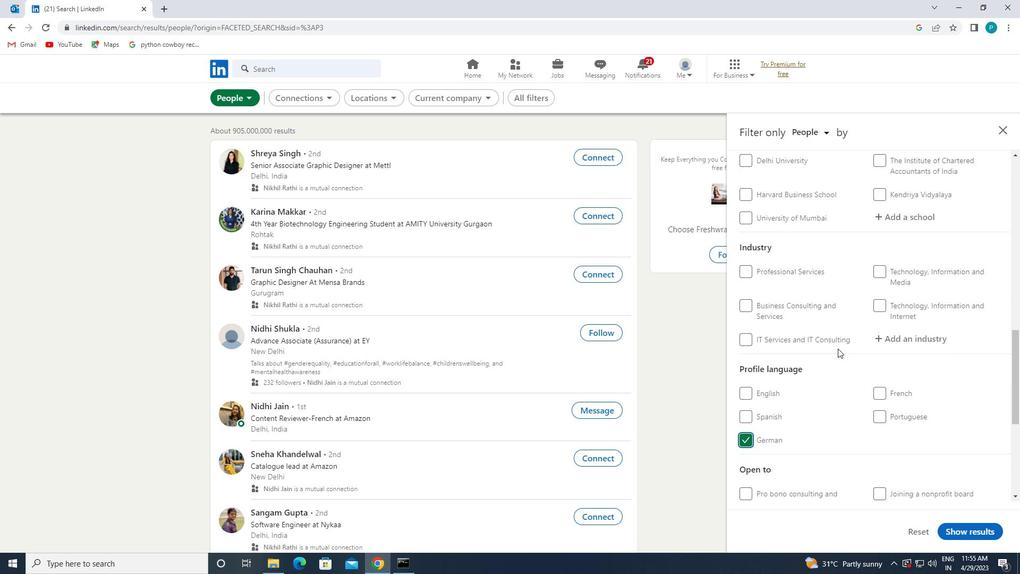 
Action: Mouse scrolled (871, 342) with delta (0, 0)
Screenshot: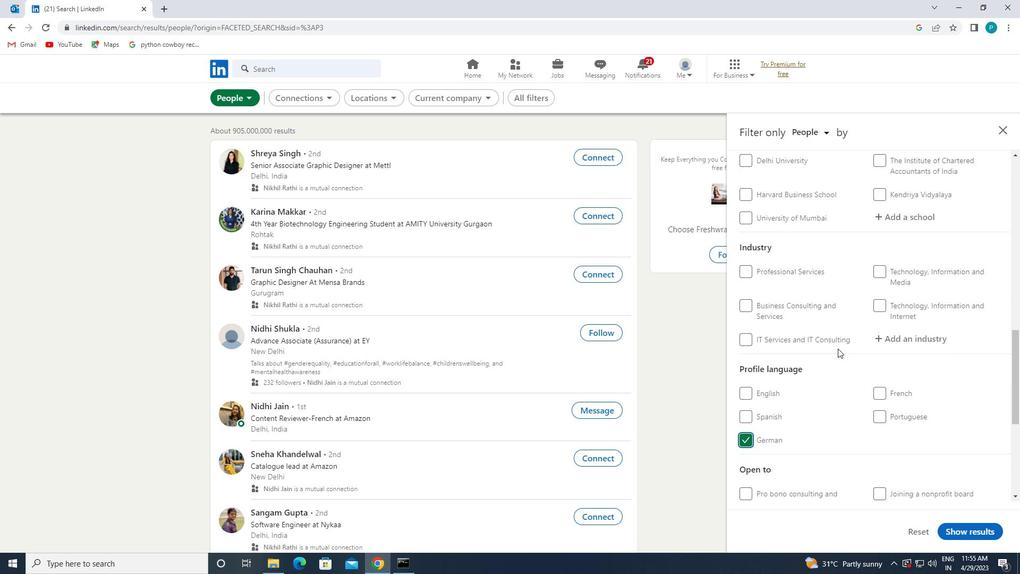 
Action: Mouse moved to (871, 341)
Screenshot: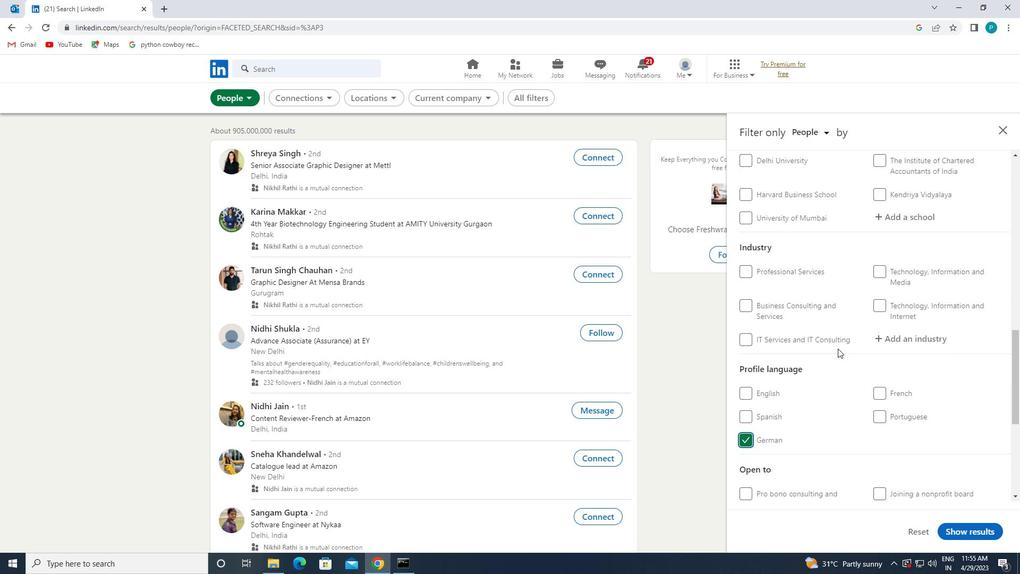 
Action: Mouse scrolled (871, 341) with delta (0, 0)
Screenshot: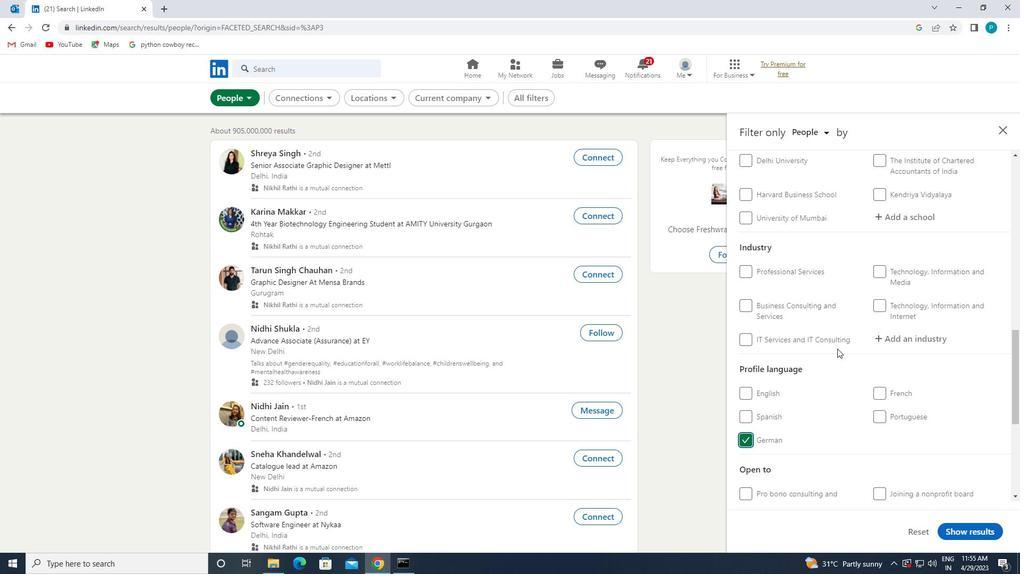 
Action: Mouse scrolled (871, 341) with delta (0, 0)
Screenshot: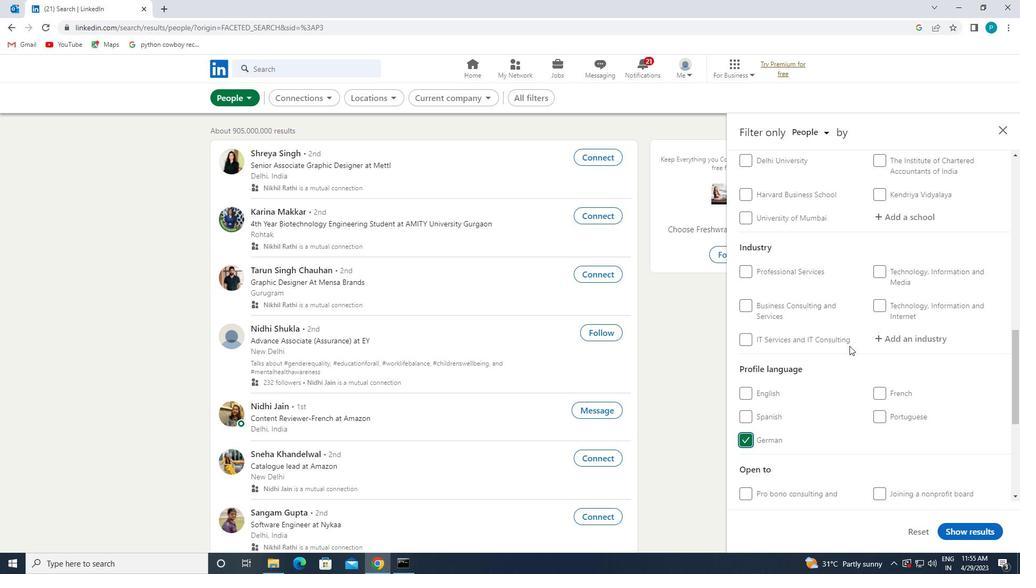 
Action: Mouse moved to (873, 341)
Screenshot: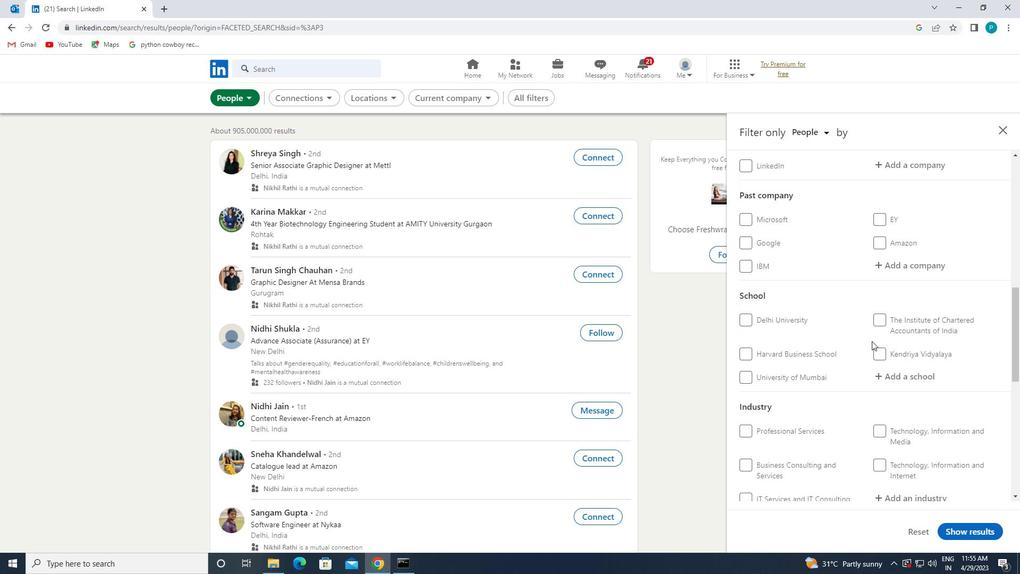 
Action: Mouse scrolled (873, 341) with delta (0, 0)
Screenshot: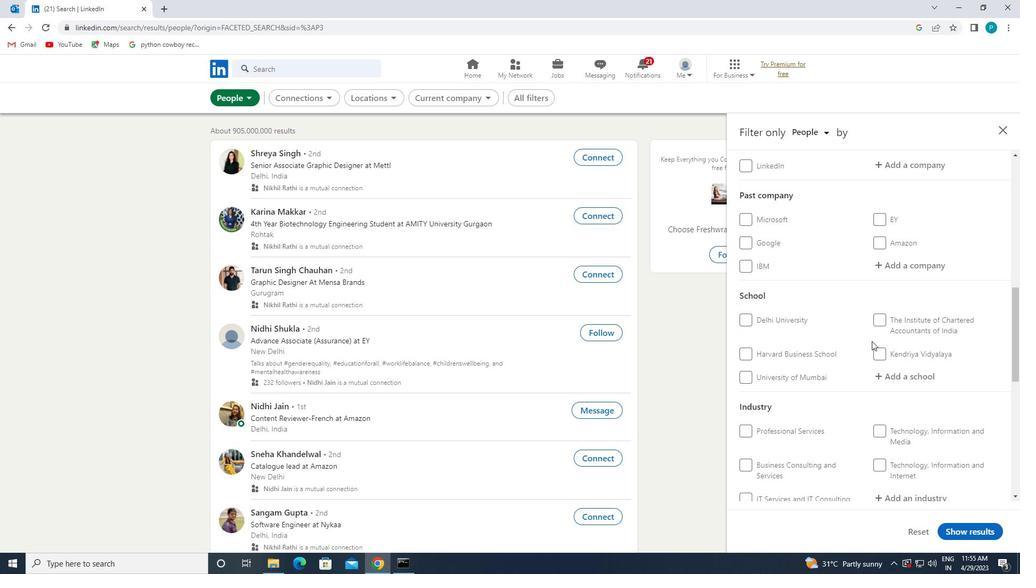 
Action: Mouse moved to (874, 340)
Screenshot: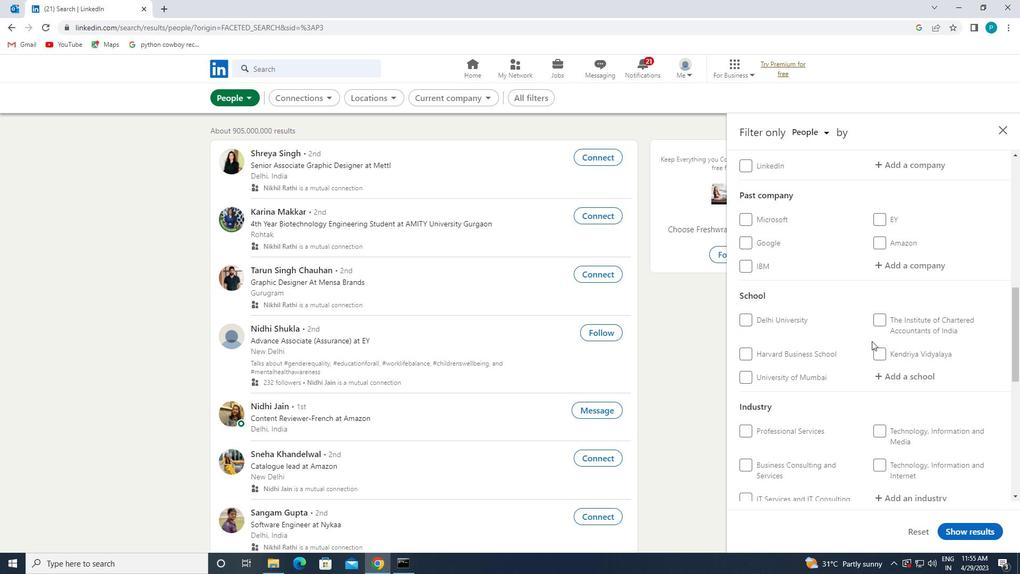 
Action: Mouse scrolled (874, 340) with delta (0, 0)
Screenshot: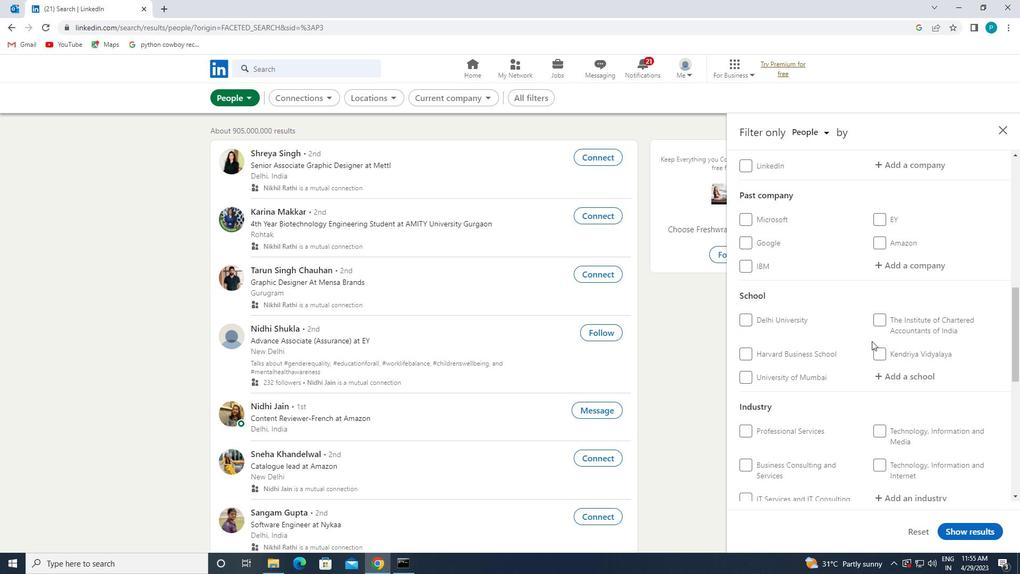 
Action: Mouse moved to (887, 270)
Screenshot: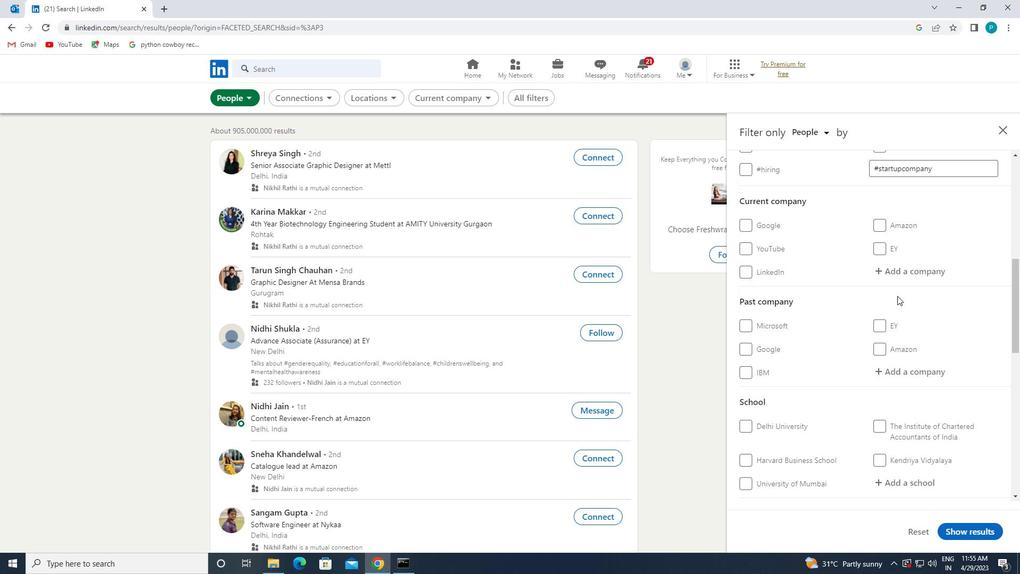 
Action: Mouse pressed left at (887, 270)
Screenshot: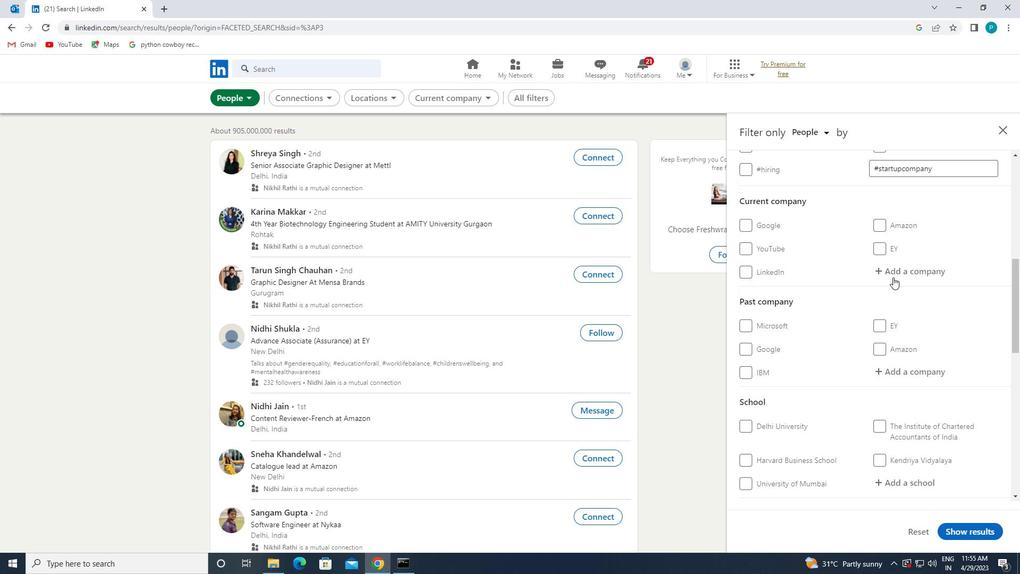 
Action: Key pressed <Key.caps_lock>R<Key.caps_lock>ECRUITMW<Key.backspace>ENT
Screenshot: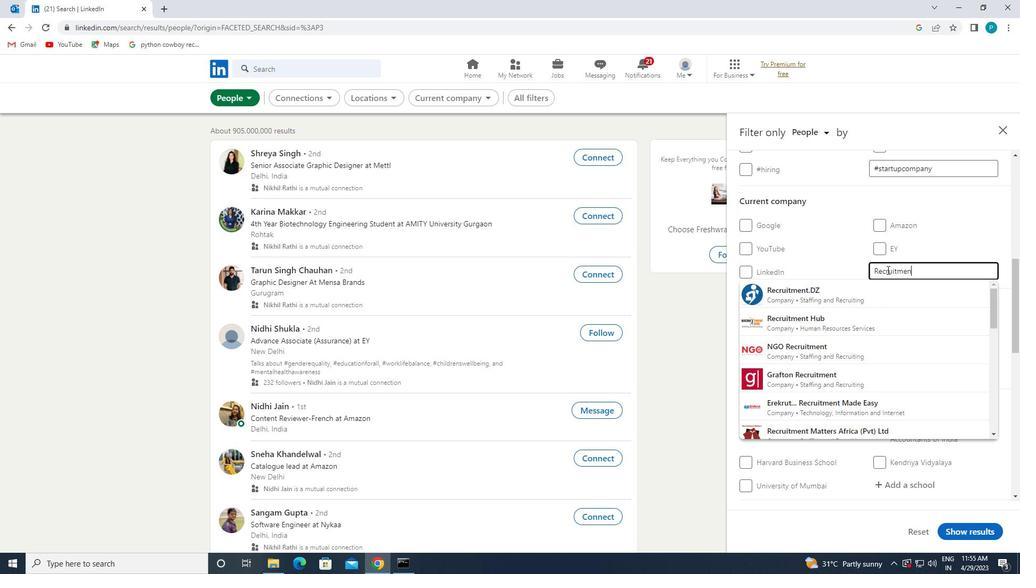 
Action: Mouse moved to (840, 329)
Screenshot: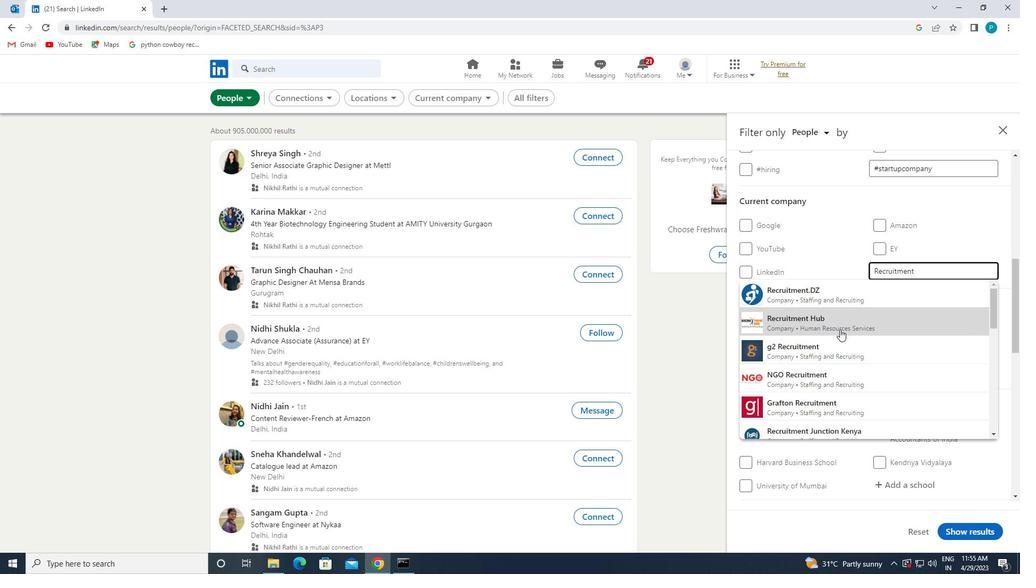 
Action: Mouse pressed left at (840, 329)
Screenshot: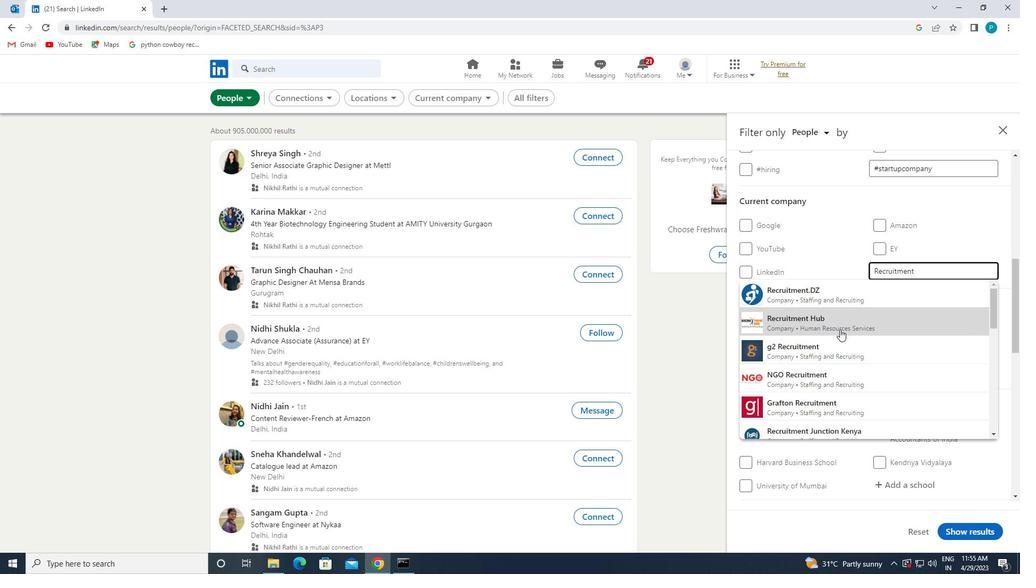 
Action: Mouse moved to (834, 339)
Screenshot: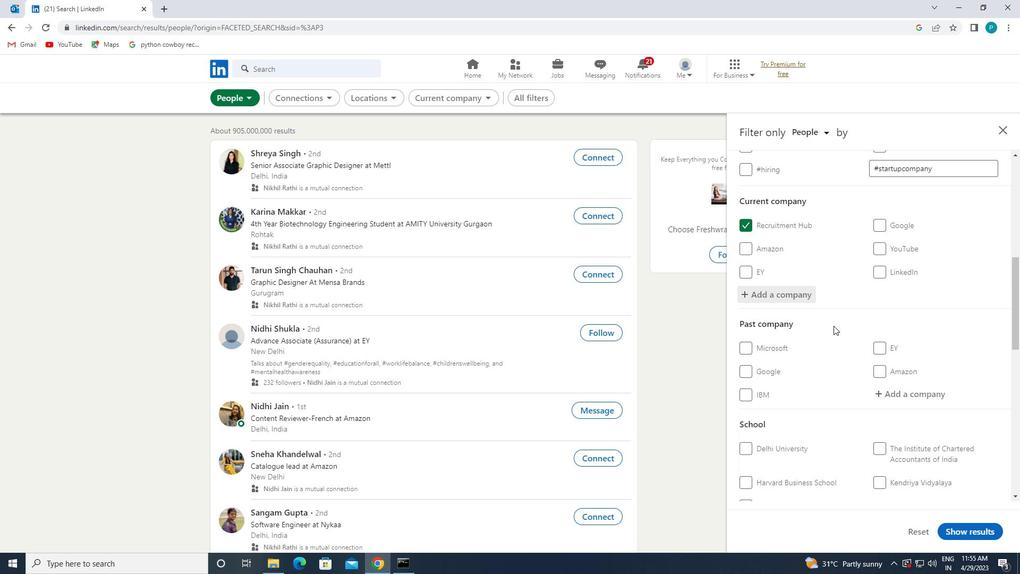 
Action: Mouse scrolled (834, 339) with delta (0, 0)
Screenshot: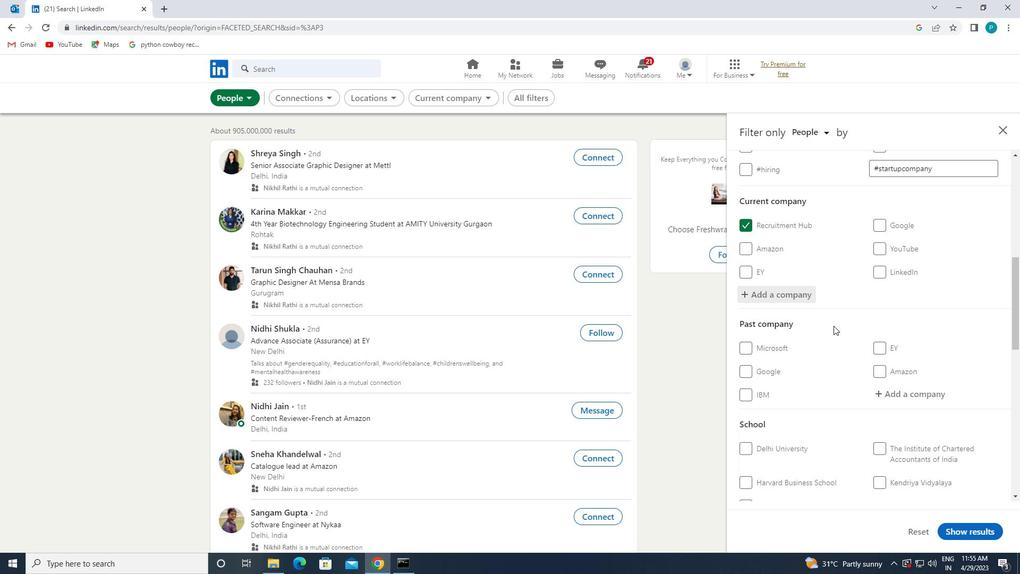 
Action: Mouse moved to (836, 347)
Screenshot: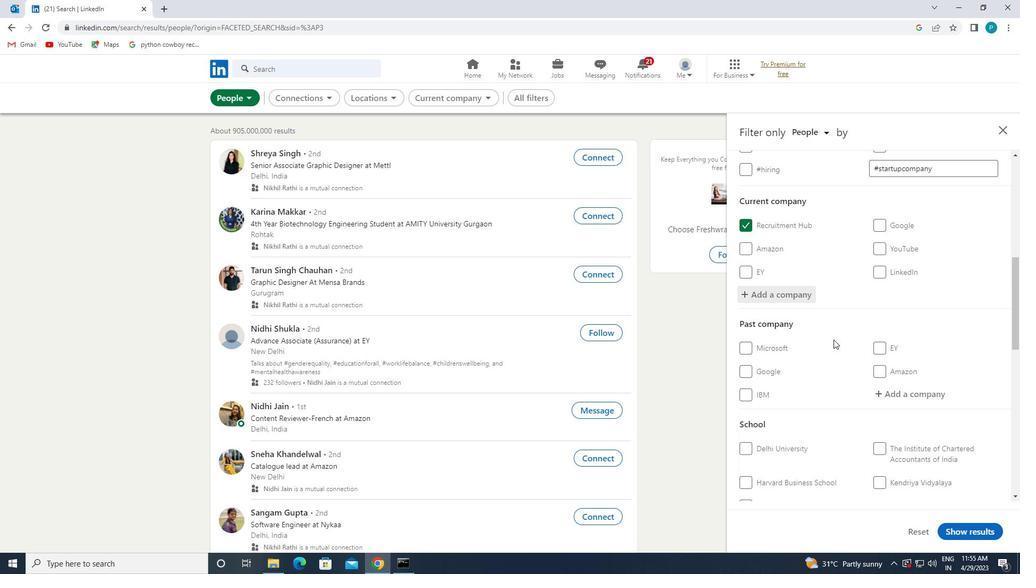 
Action: Mouse scrolled (836, 347) with delta (0, 0)
Screenshot: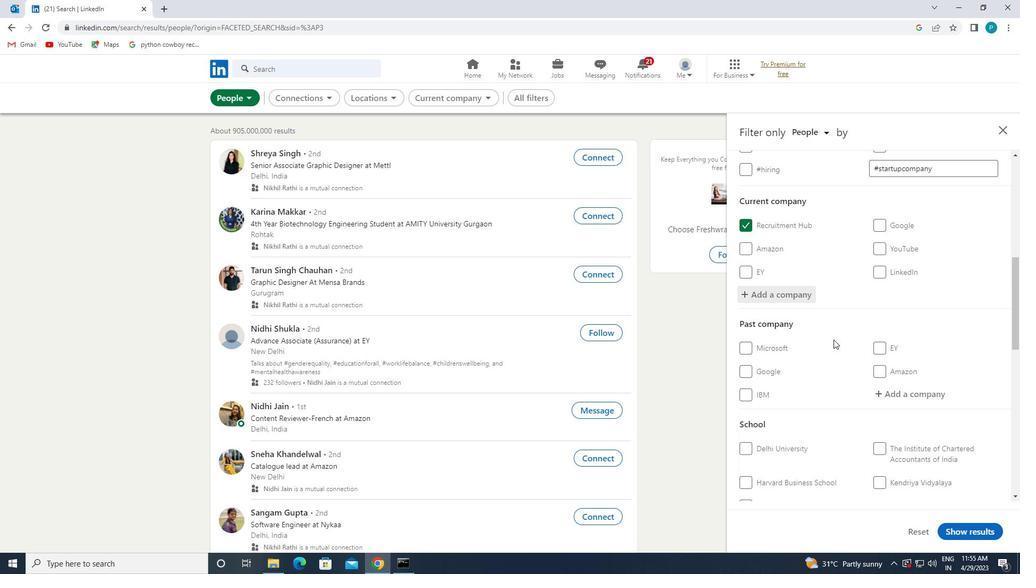 
Action: Mouse moved to (836, 348)
Screenshot: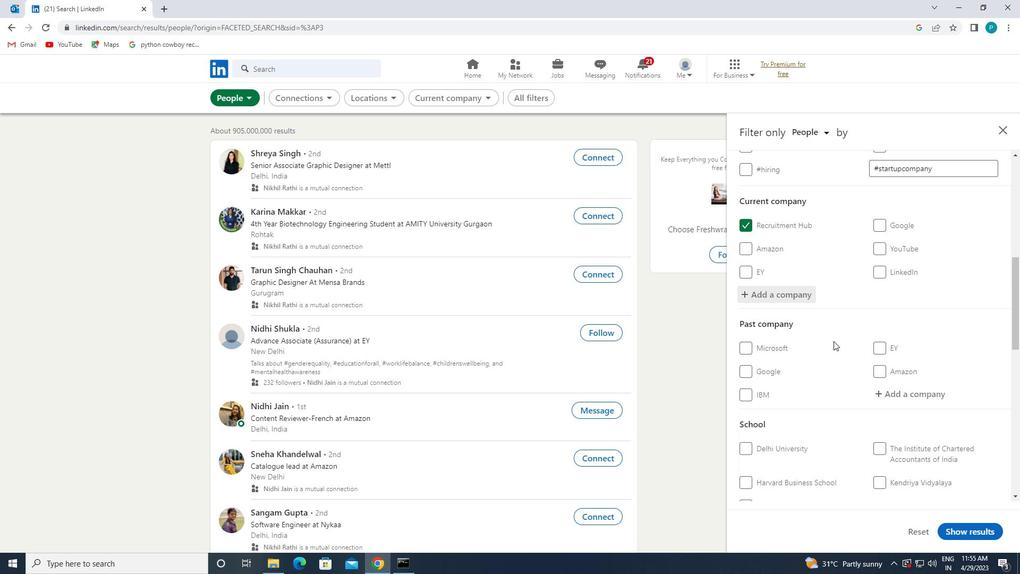 
Action: Mouse scrolled (836, 347) with delta (0, 0)
Screenshot: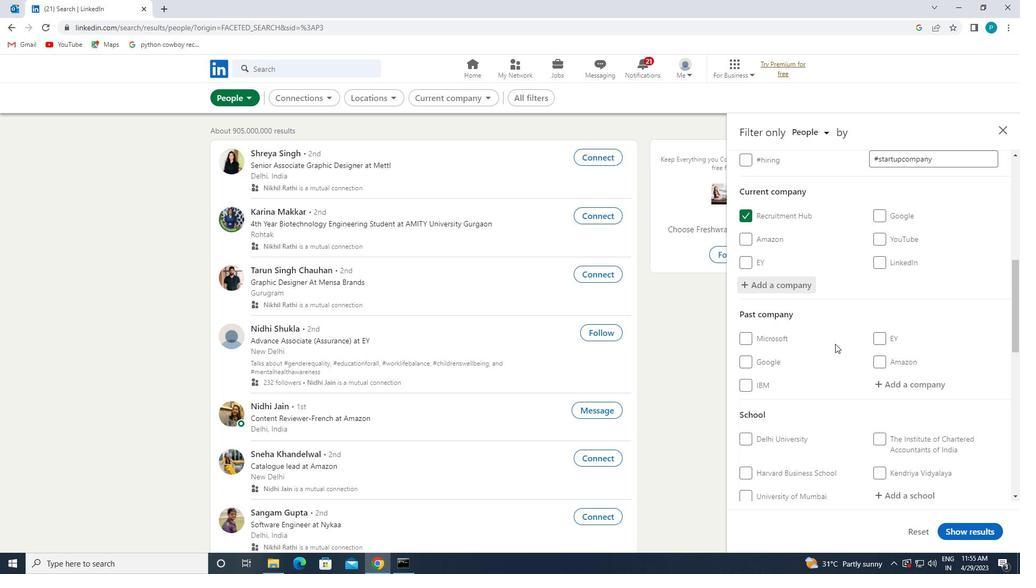 
Action: Mouse moved to (877, 349)
Screenshot: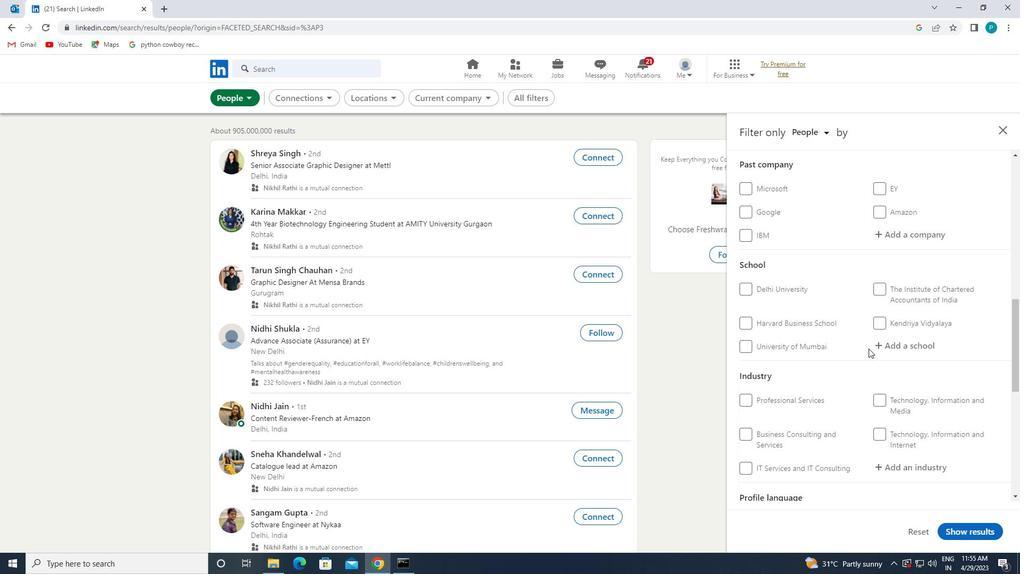 
Action: Mouse pressed left at (877, 349)
Screenshot: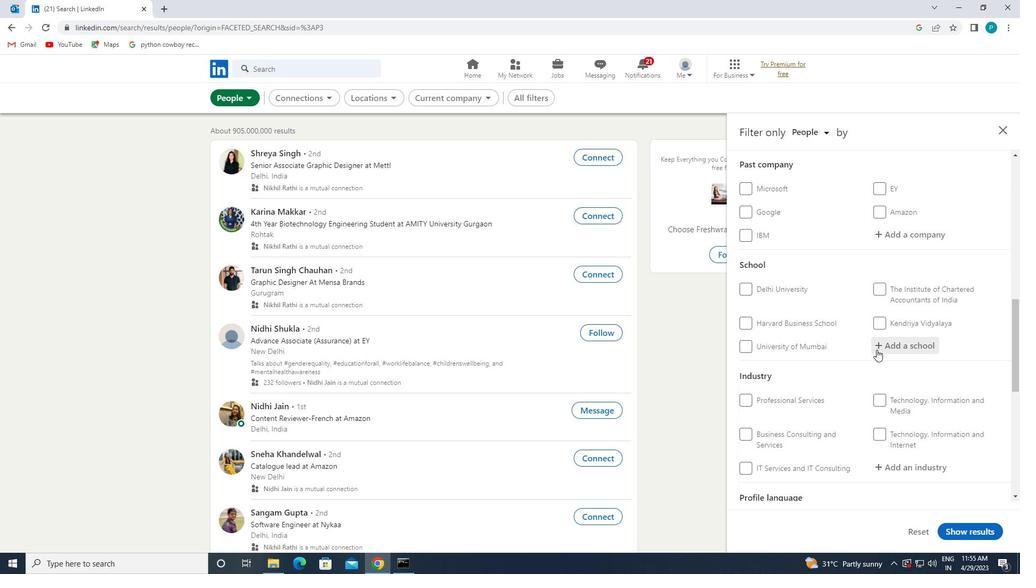 
Action: Mouse moved to (894, 344)
Screenshot: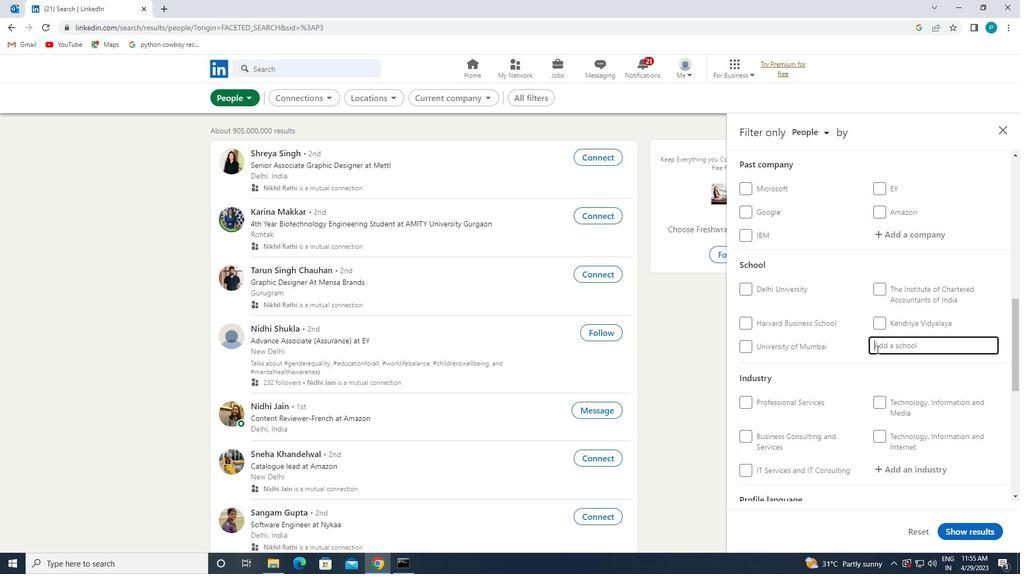 
Action: Key pressed <Key.caps_lock>H<Key.caps_lock>INDU<Key.space><Key.caps_lock>S<Key.caps_lock>CHOOL
Screenshot: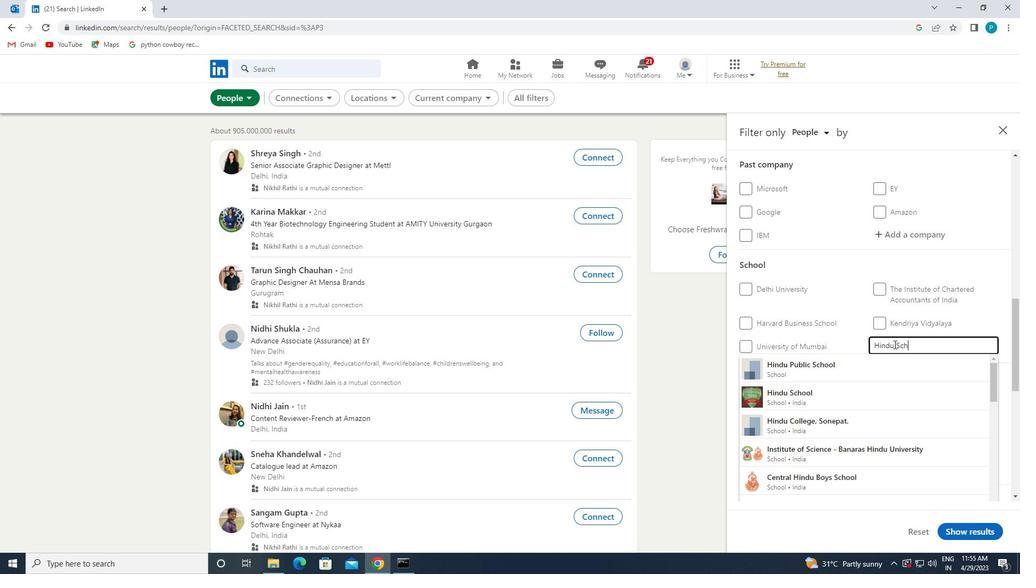 
Action: Mouse moved to (879, 360)
Screenshot: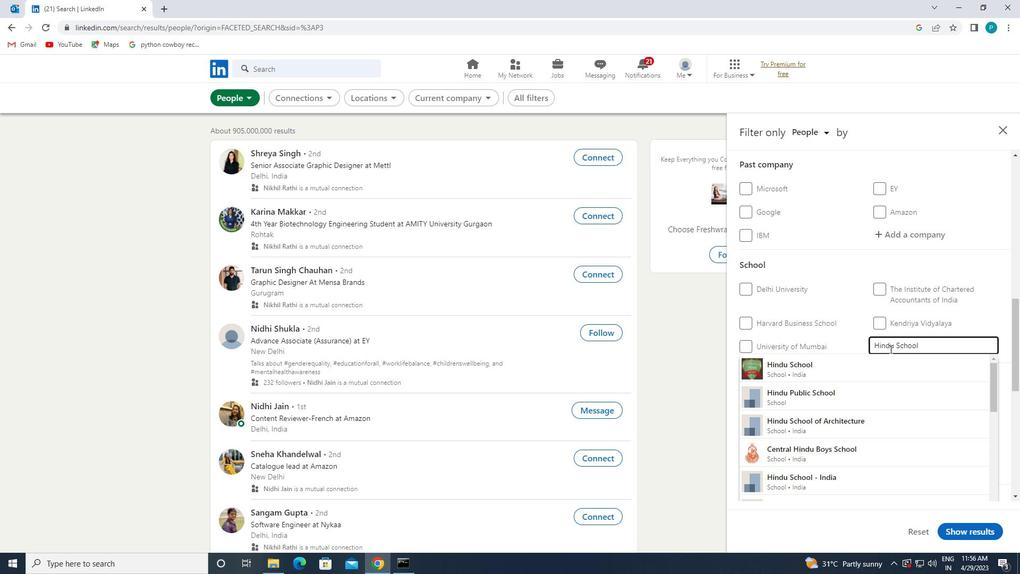 
Action: Mouse pressed left at (879, 360)
Screenshot: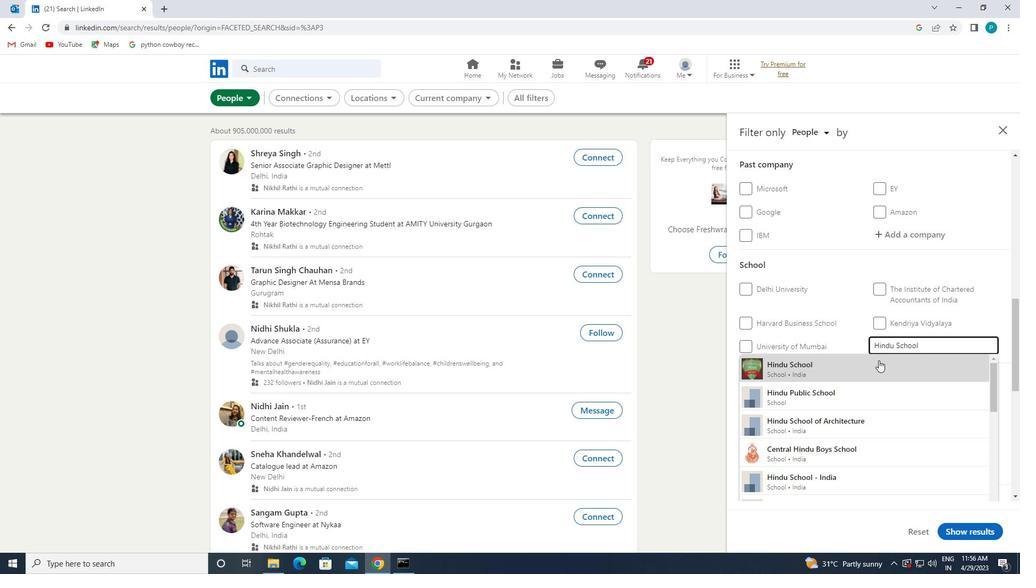 
Action: Mouse moved to (879, 365)
Screenshot: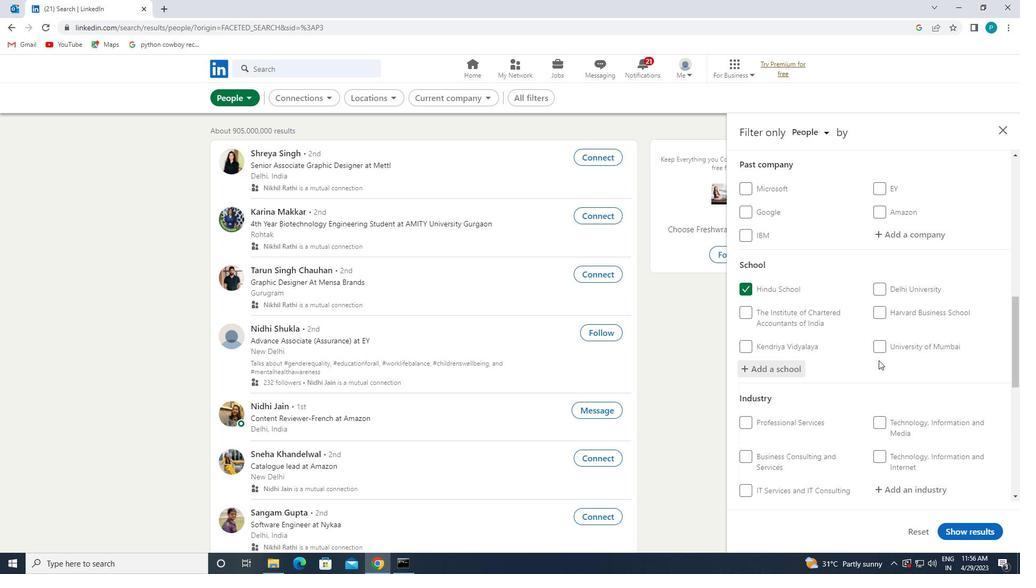
Action: Mouse scrolled (879, 365) with delta (0, 0)
Screenshot: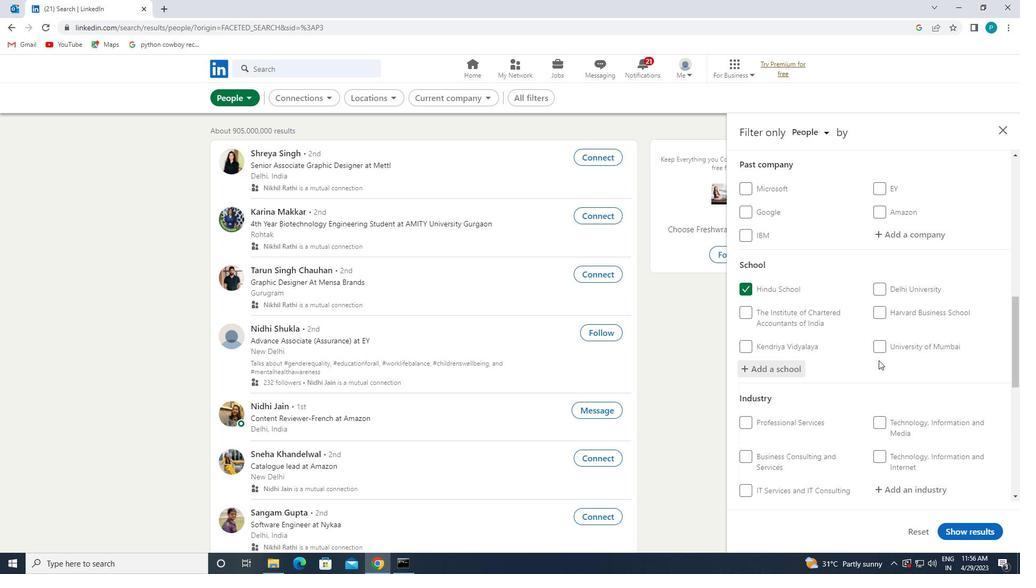 
Action: Mouse scrolled (879, 365) with delta (0, 0)
Screenshot: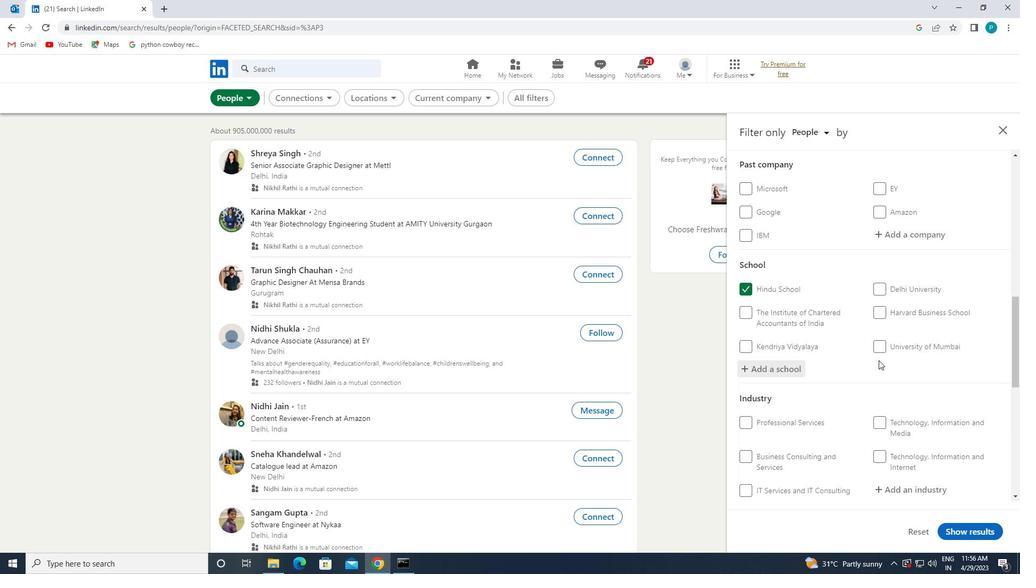 
Action: Mouse scrolled (879, 365) with delta (0, 0)
Screenshot: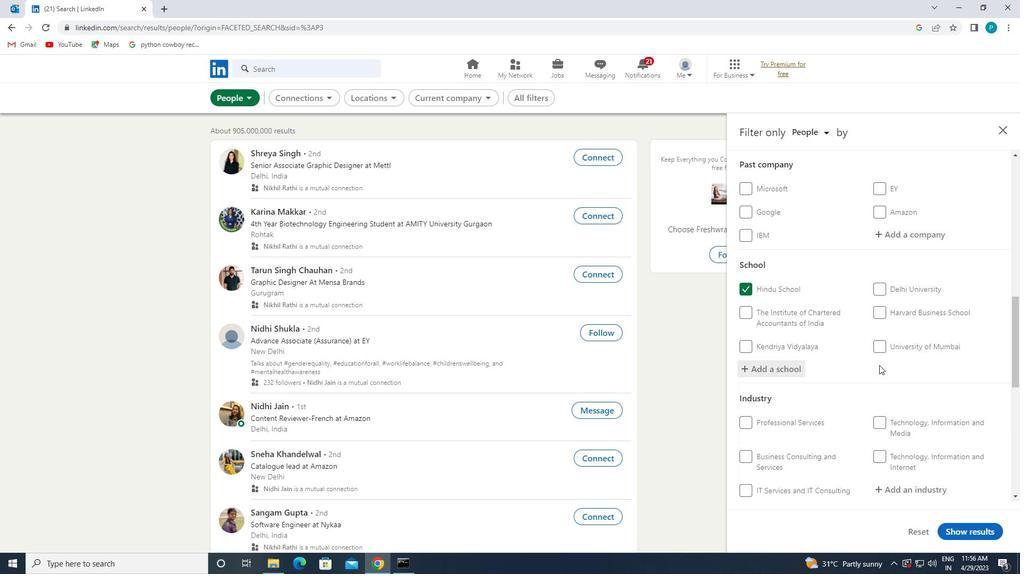 
Action: Mouse moved to (899, 340)
Screenshot: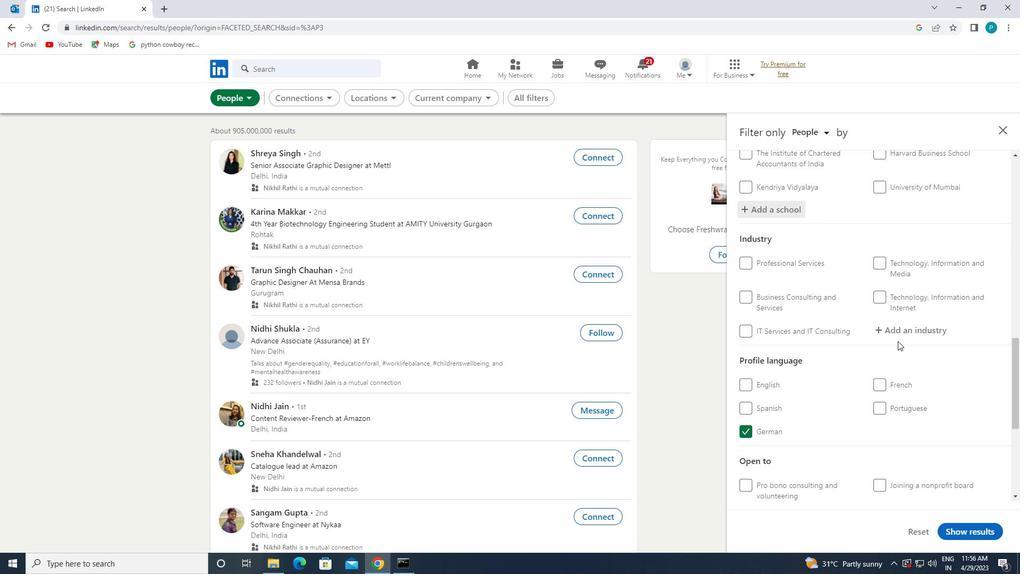 
Action: Mouse pressed left at (899, 340)
Screenshot: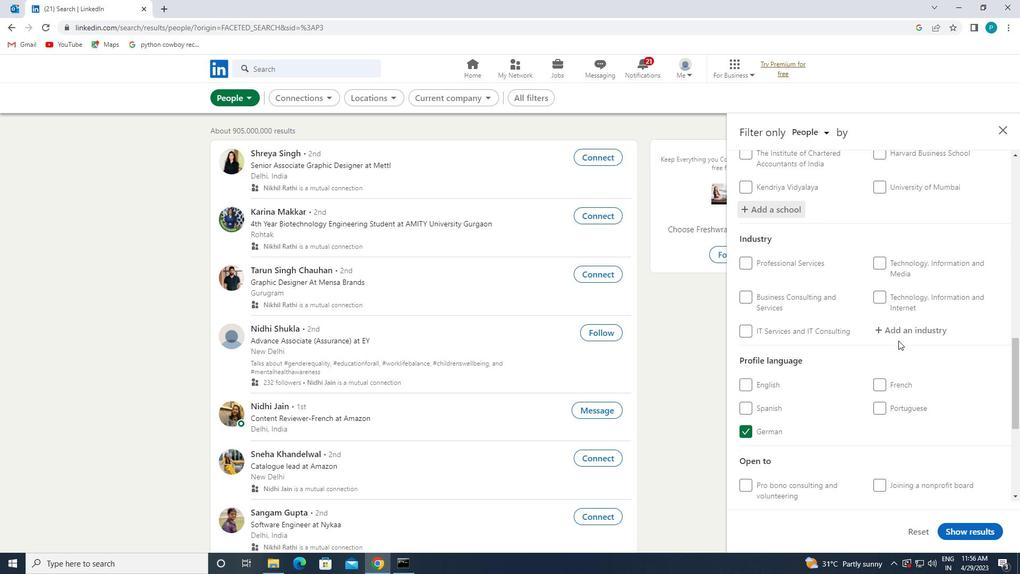 
Action: Mouse moved to (899, 335)
Screenshot: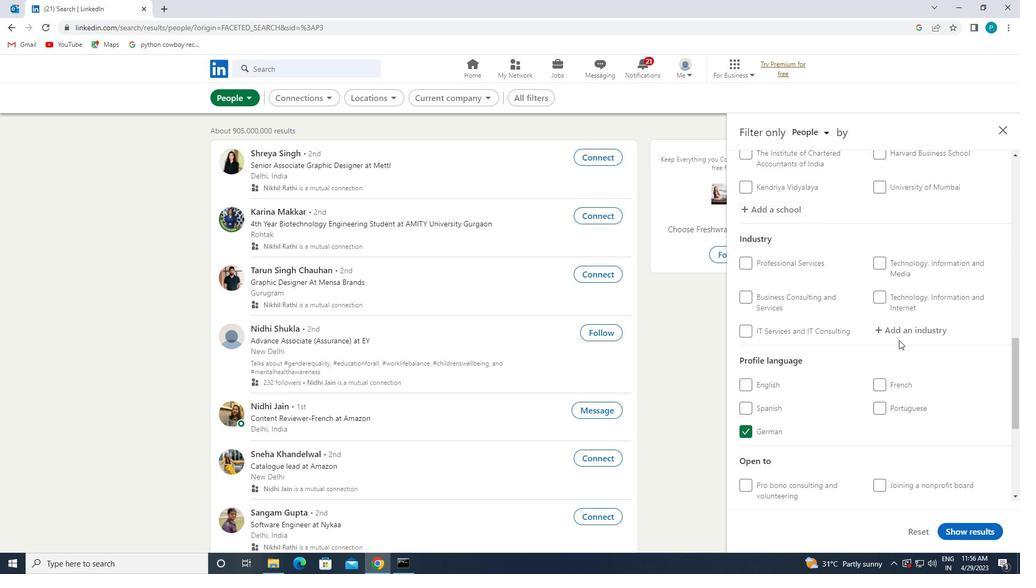 
Action: Mouse pressed left at (899, 335)
Screenshot: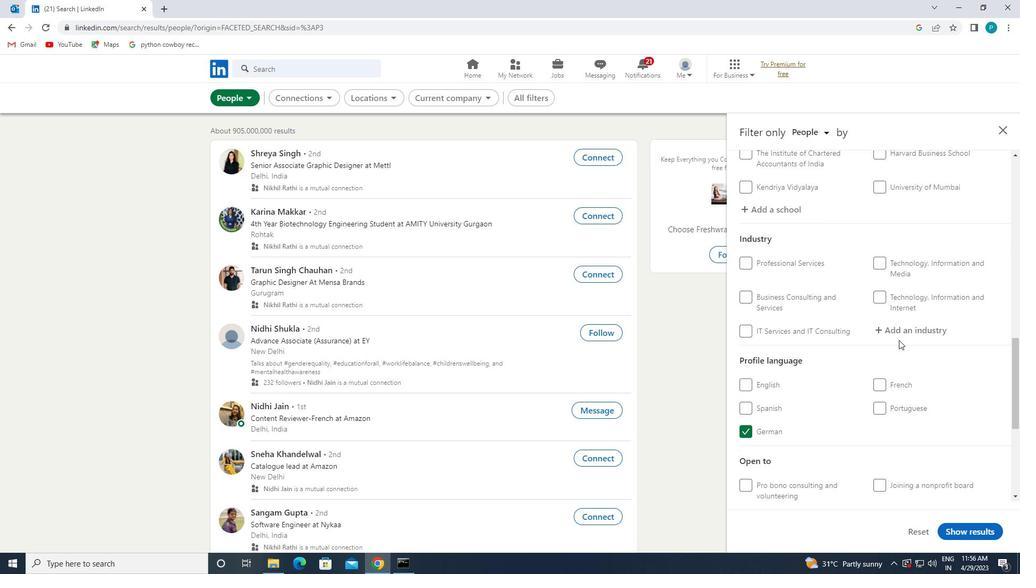
Action: Mouse moved to (899, 335)
Screenshot: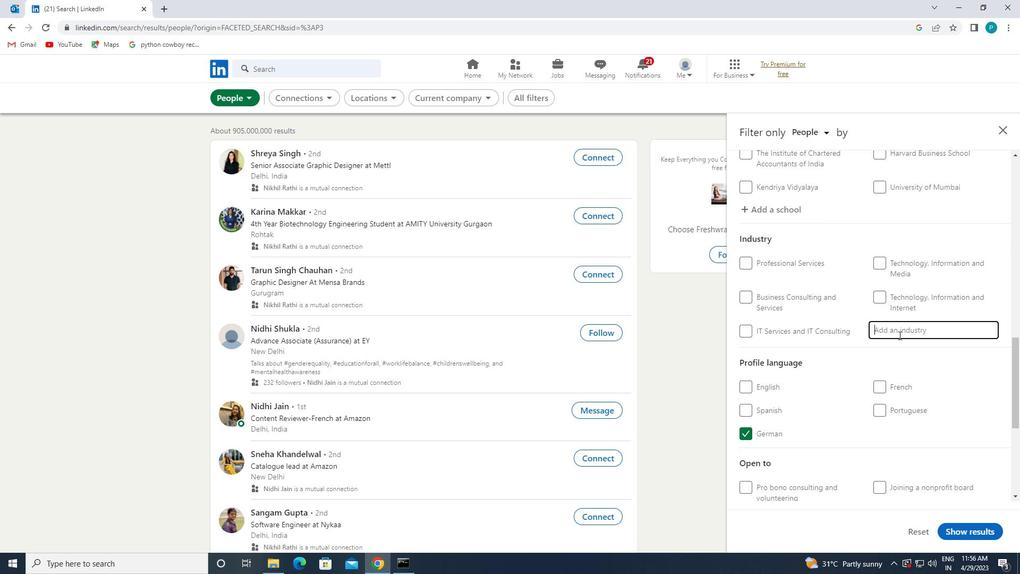 
Action: Key pressed <Key.caps_lock>F<Key.caps_lock>ORES
Screenshot: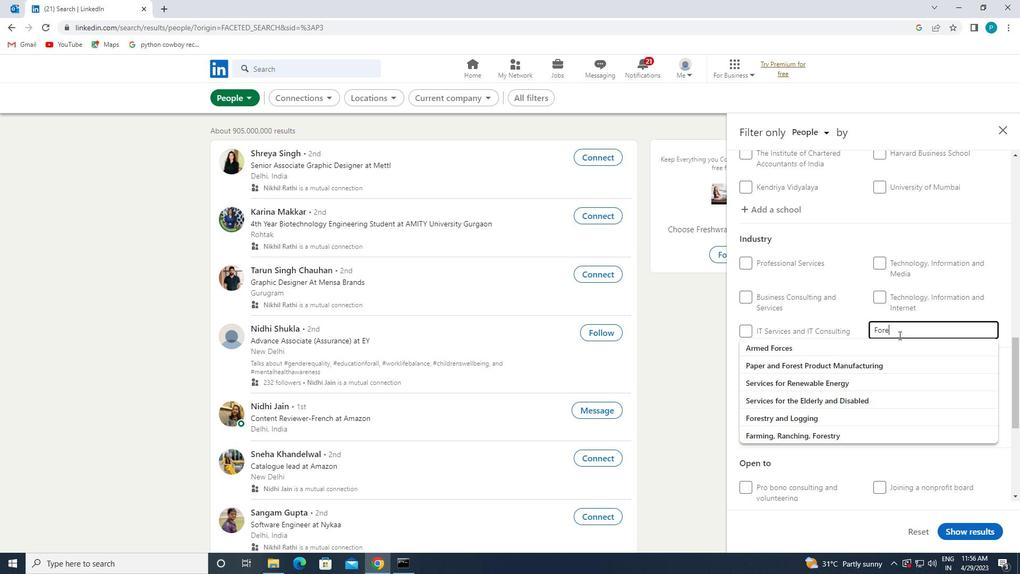 
Action: Mouse moved to (867, 358)
Screenshot: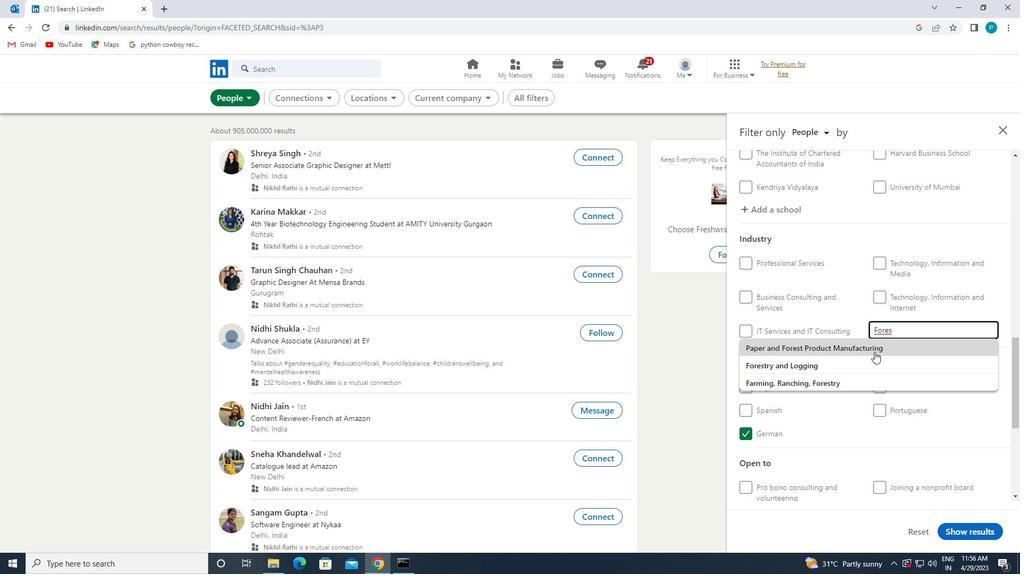 
Action: Mouse pressed left at (867, 358)
Screenshot: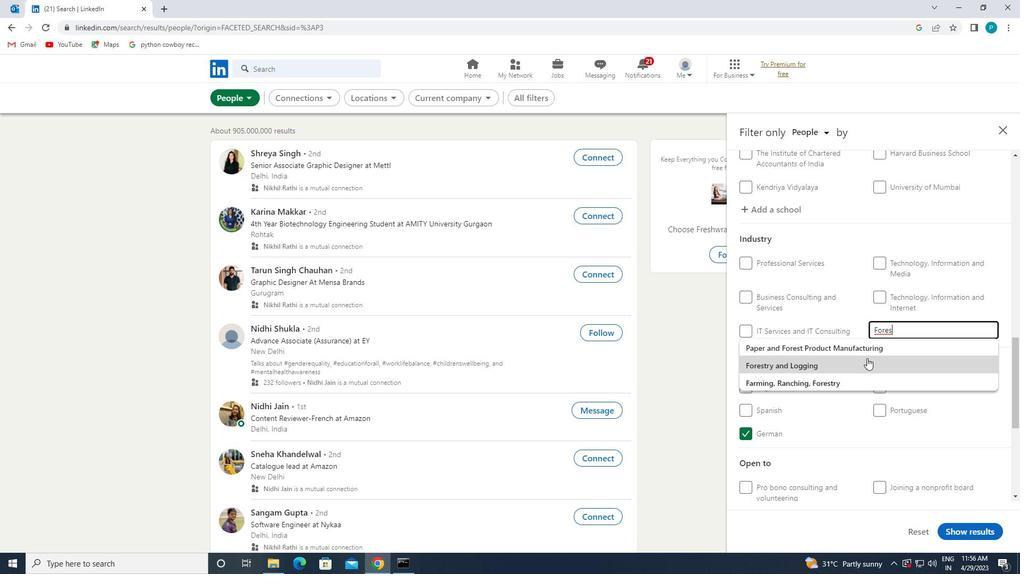 
Action: Mouse moved to (869, 355)
Screenshot: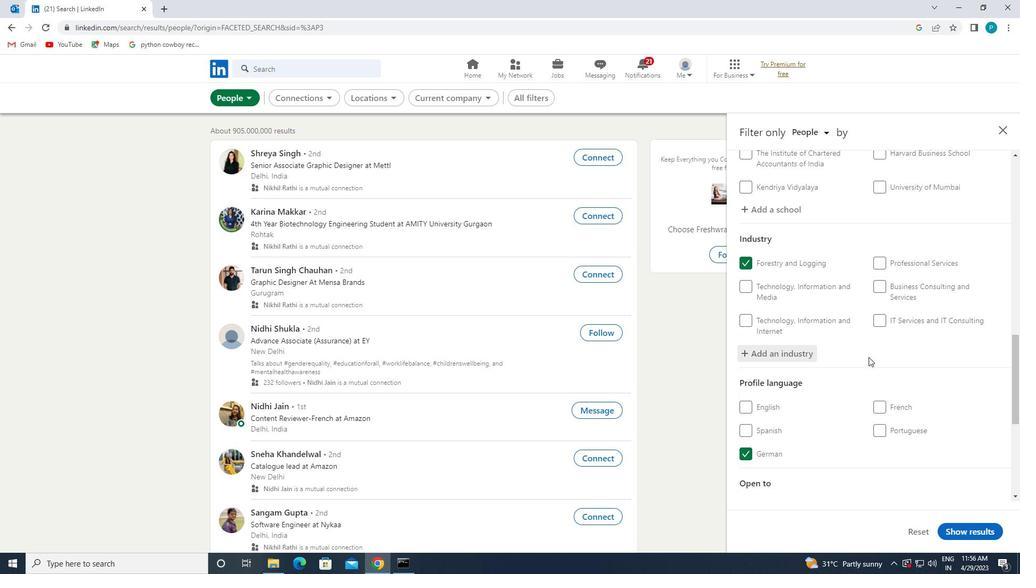 
Action: Mouse scrolled (869, 355) with delta (0, 0)
Screenshot: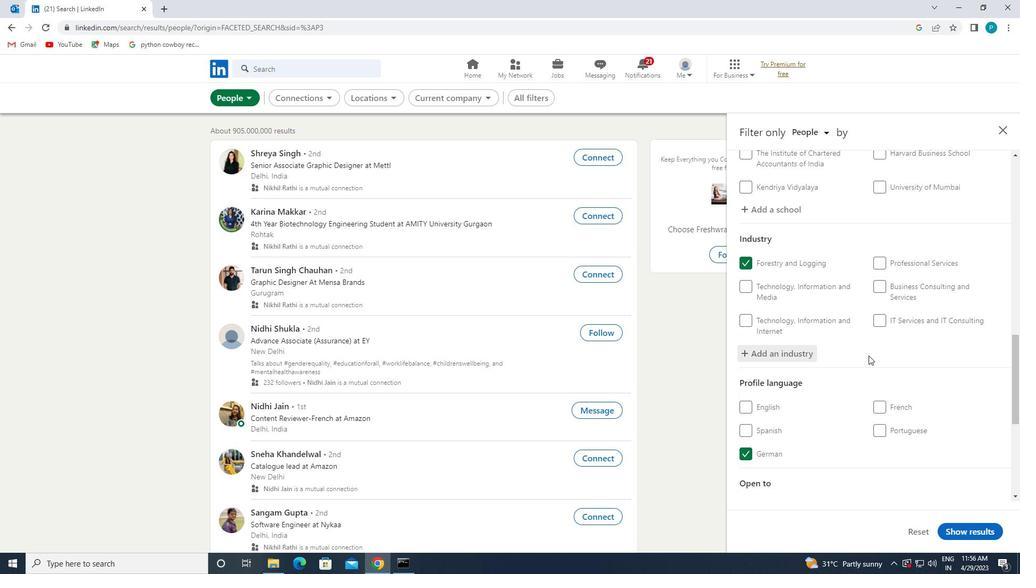 
Action: Mouse scrolled (869, 355) with delta (0, 0)
Screenshot: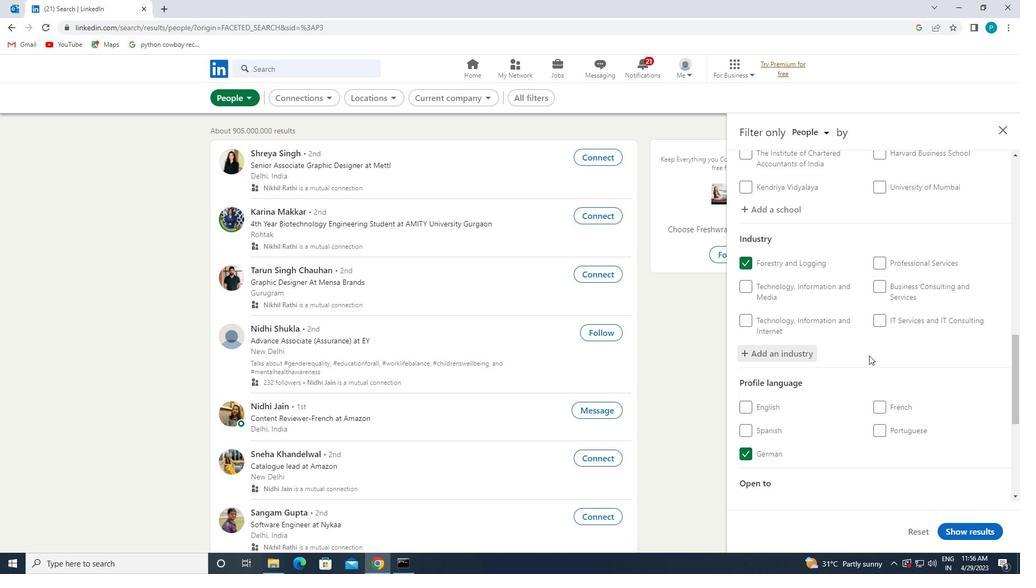 
Action: Mouse moved to (879, 376)
Screenshot: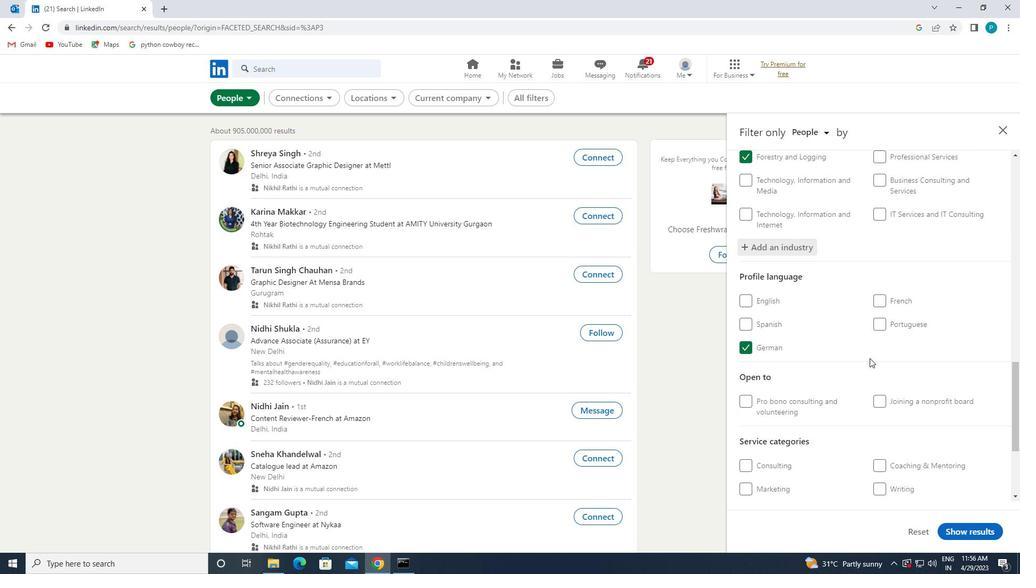 
Action: Mouse scrolled (879, 376) with delta (0, 0)
Screenshot: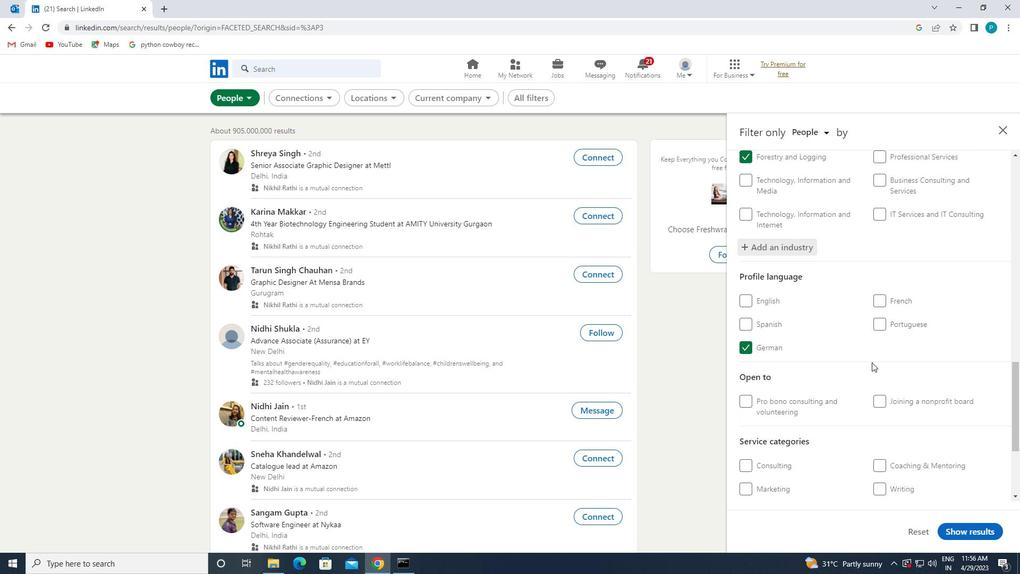 
Action: Mouse scrolled (879, 376) with delta (0, 0)
Screenshot: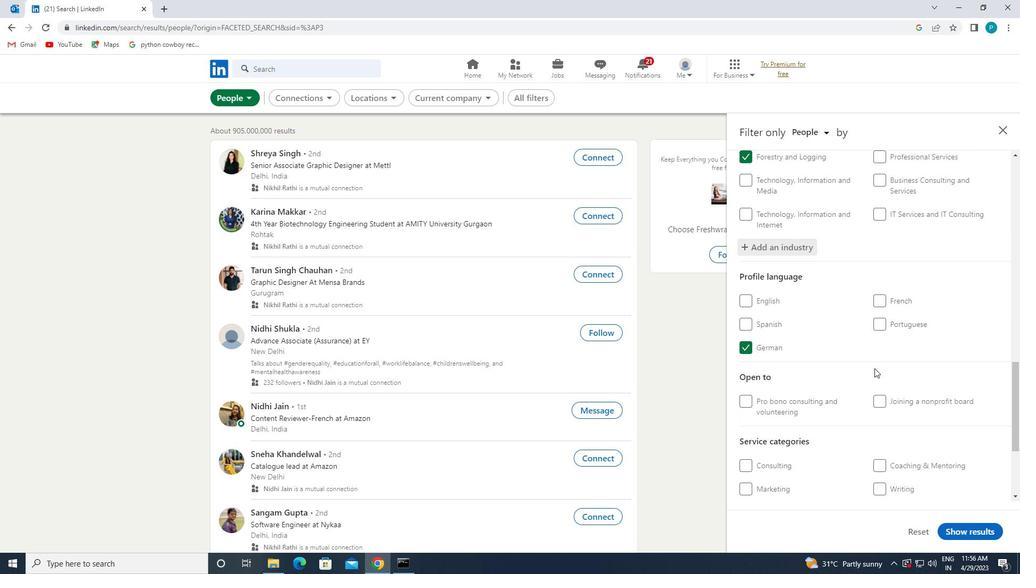 
Action: Mouse moved to (903, 412)
Screenshot: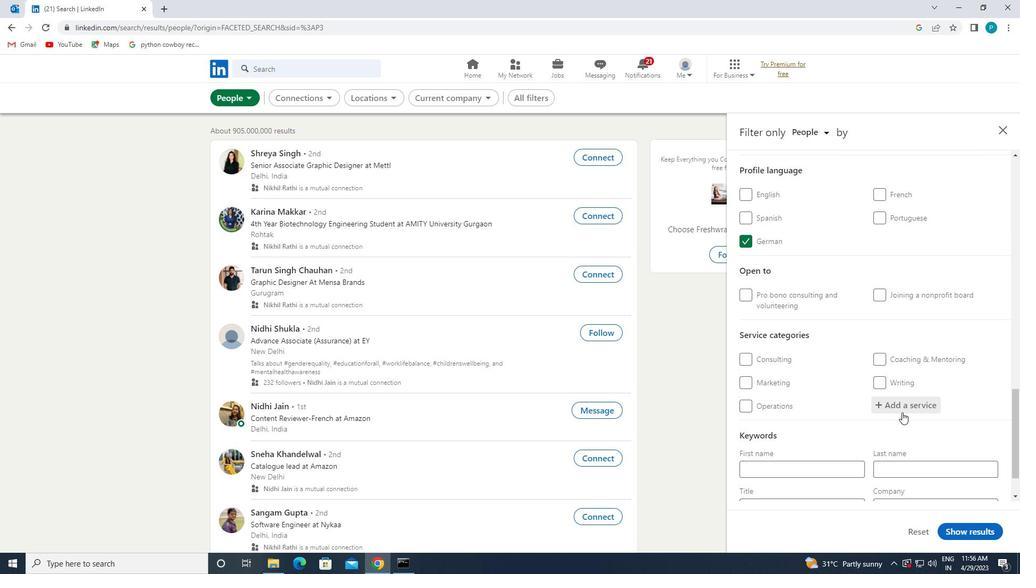 
Action: Mouse pressed left at (903, 412)
Screenshot: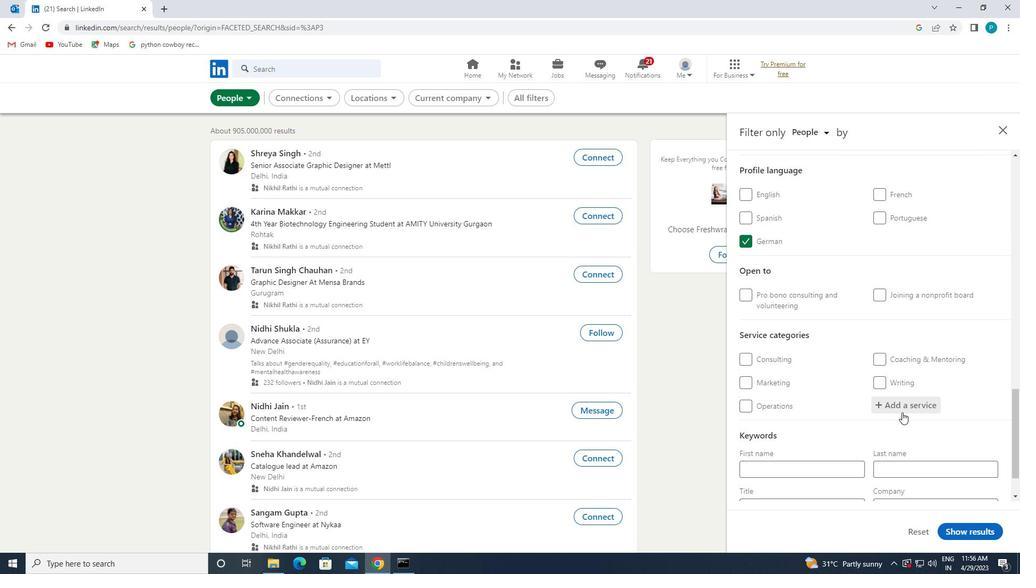 
Action: Mouse moved to (904, 413)
Screenshot: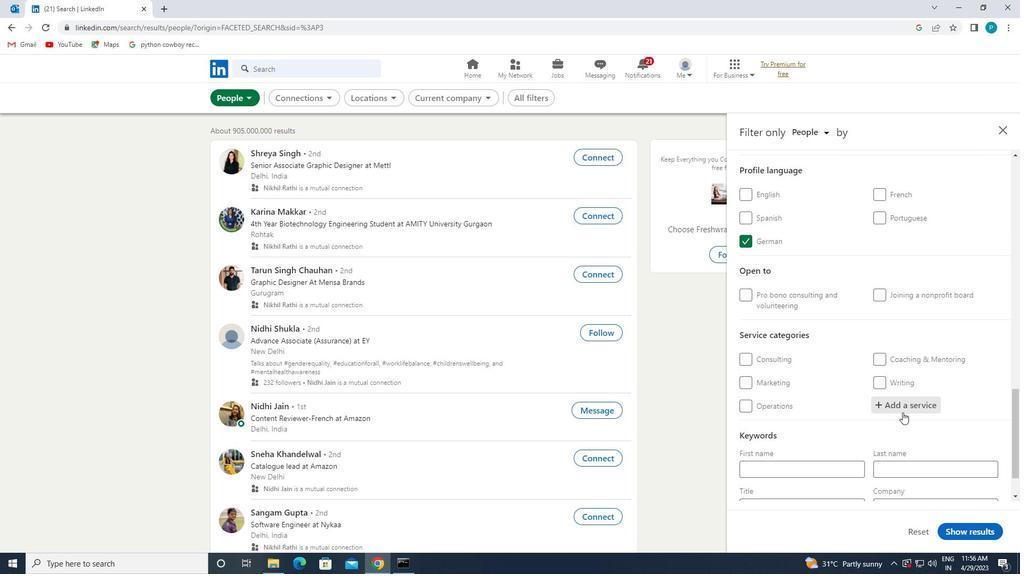 
Action: Key pressed <Key.caps_lock>F<Key.caps_lock>INANCIAL
Screenshot: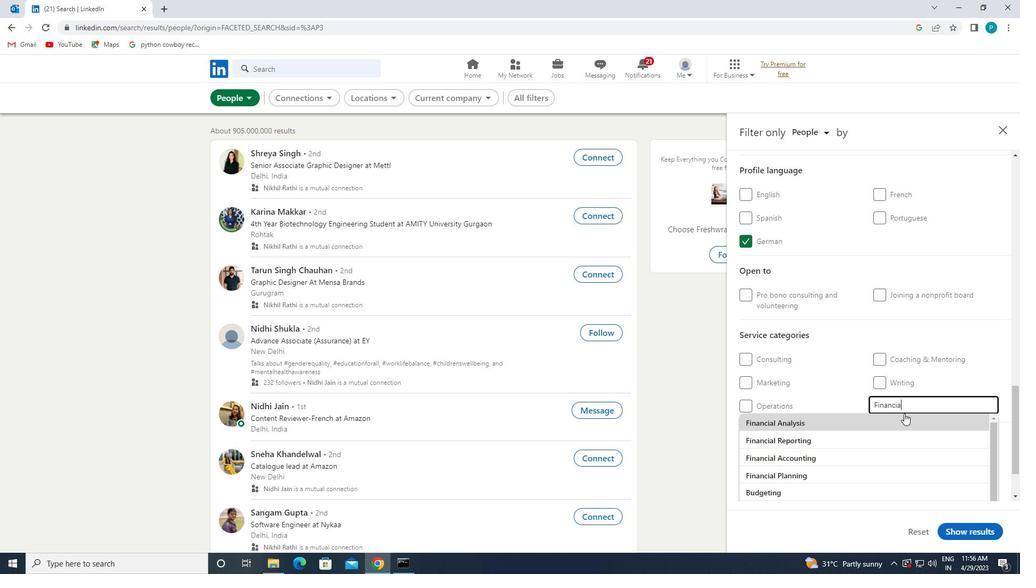 
Action: Mouse moved to (823, 472)
Screenshot: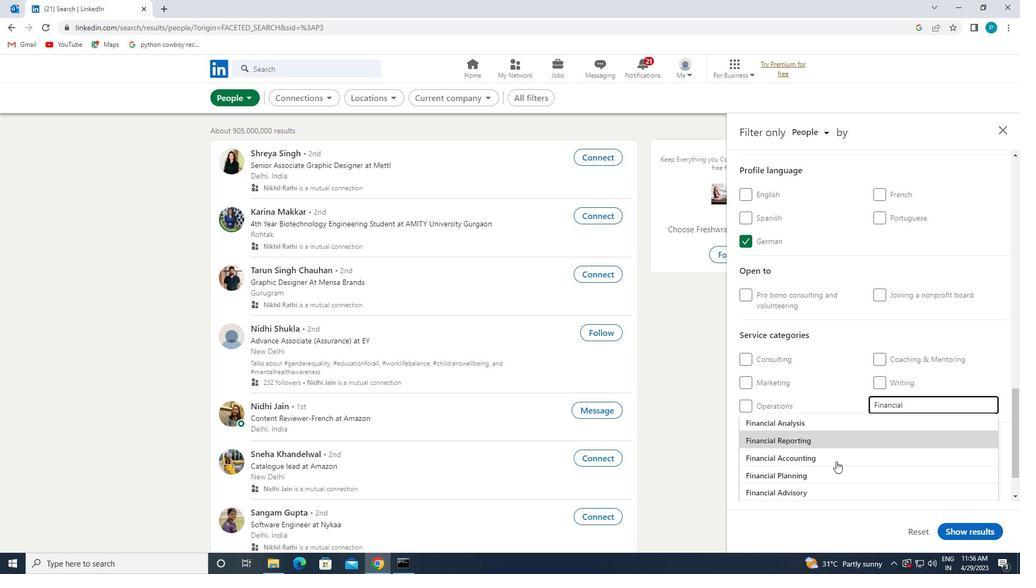 
Action: Mouse pressed left at (823, 472)
Screenshot: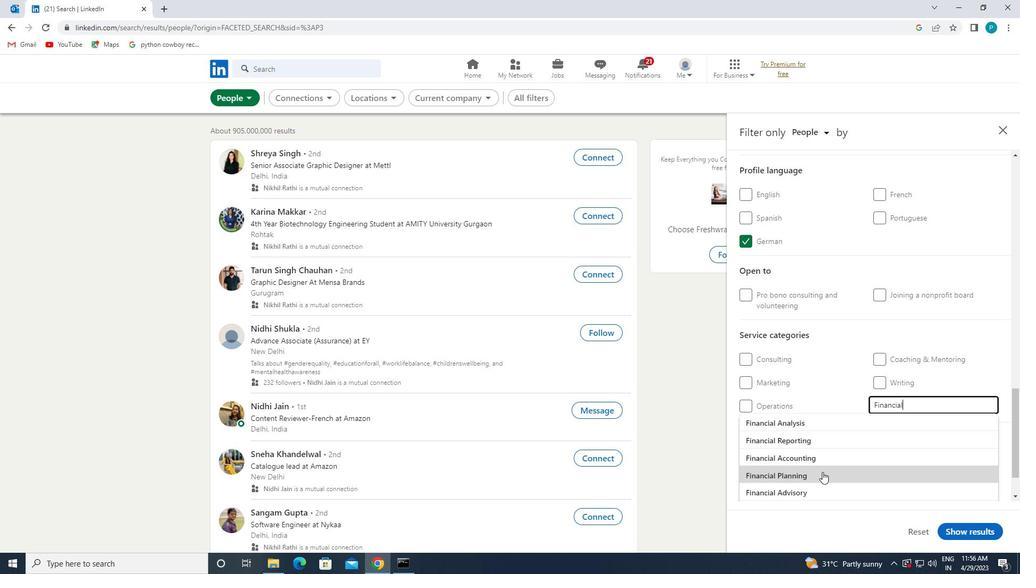 
Action: Mouse moved to (821, 404)
Screenshot: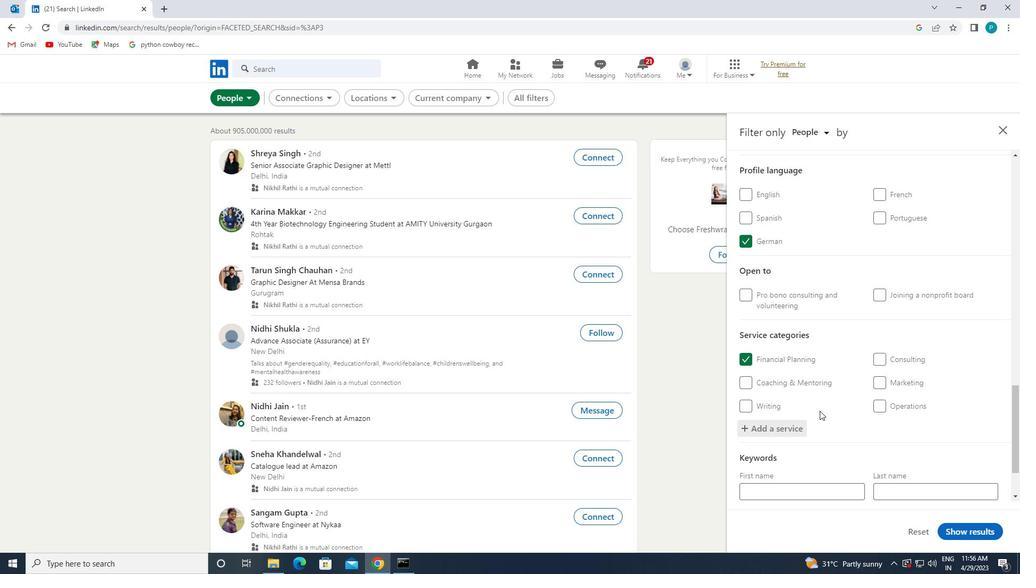 
Action: Mouse scrolled (821, 404) with delta (0, 0)
Screenshot: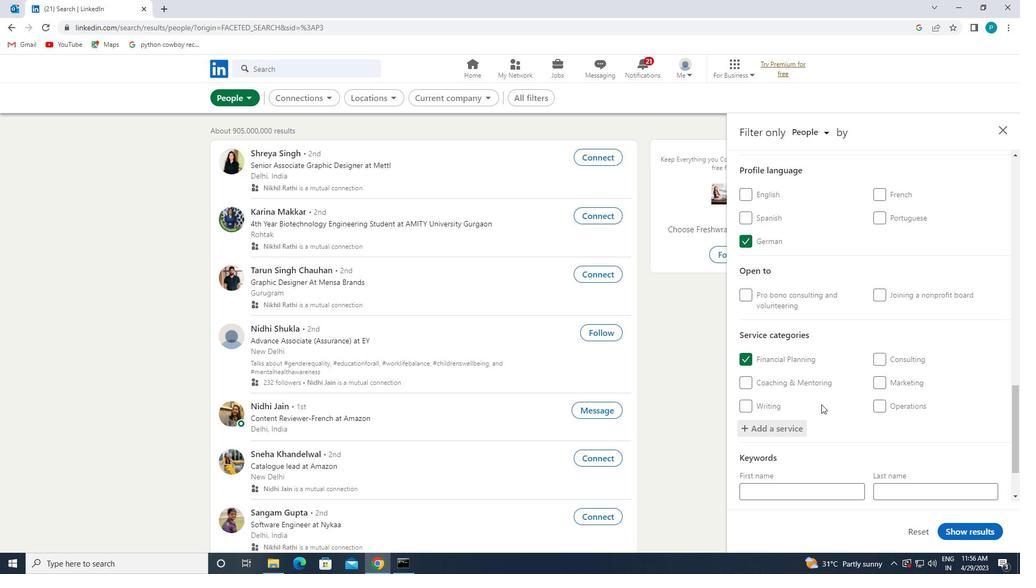
Action: Mouse scrolled (821, 404) with delta (0, 0)
Screenshot: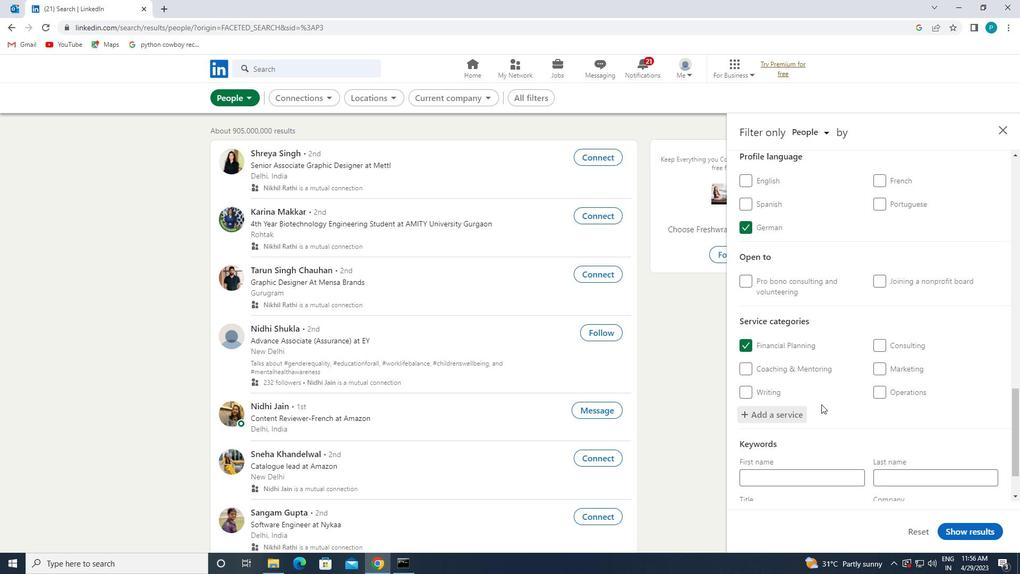 
Action: Mouse moved to (813, 455)
Screenshot: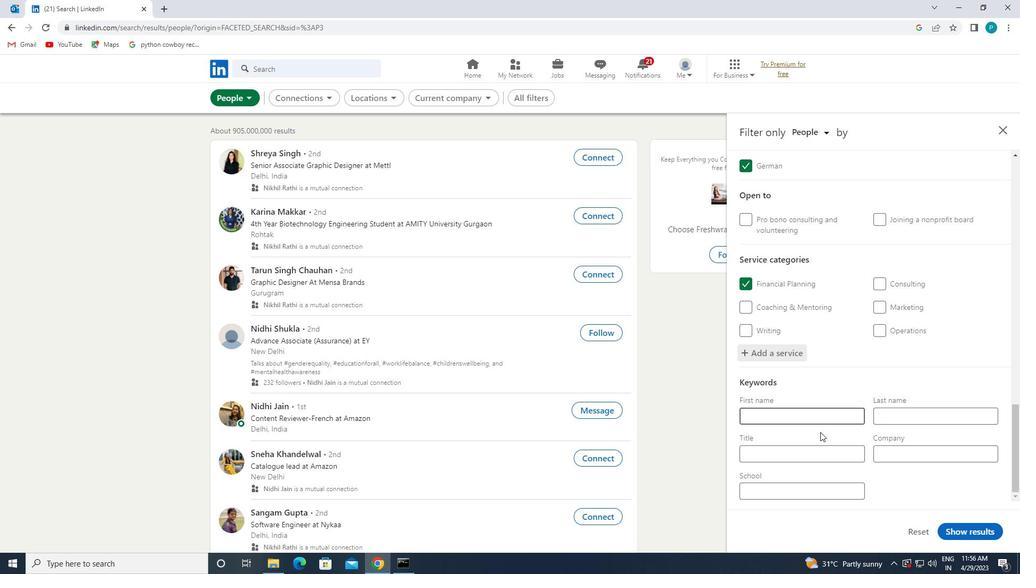 
Action: Mouse pressed left at (813, 455)
Screenshot: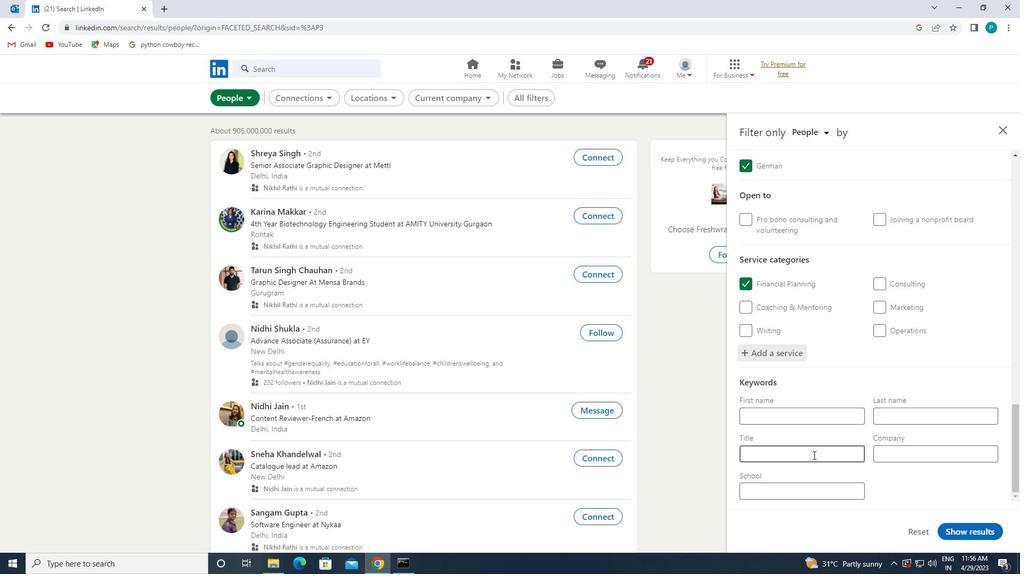 
Action: Mouse moved to (810, 458)
Screenshot: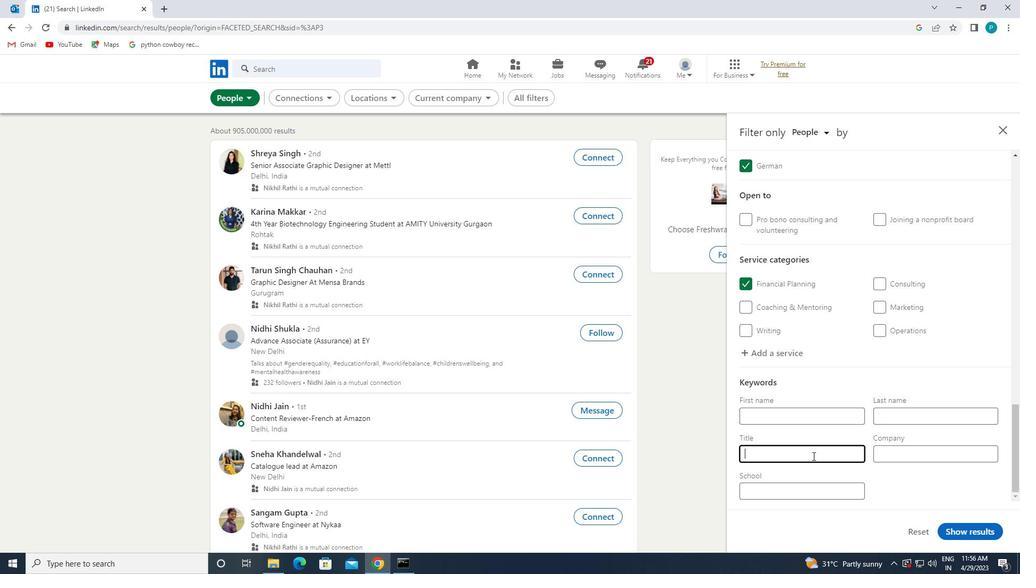 
Action: Key pressed <Key.caps_lock>T<Key.caps_lock>OW<Key.space><Key.caps_lock>T<Key.caps_lock>RUCK<Key.space><Key.caps_lock>O<Key.caps_lock>PERATOR
Screenshot: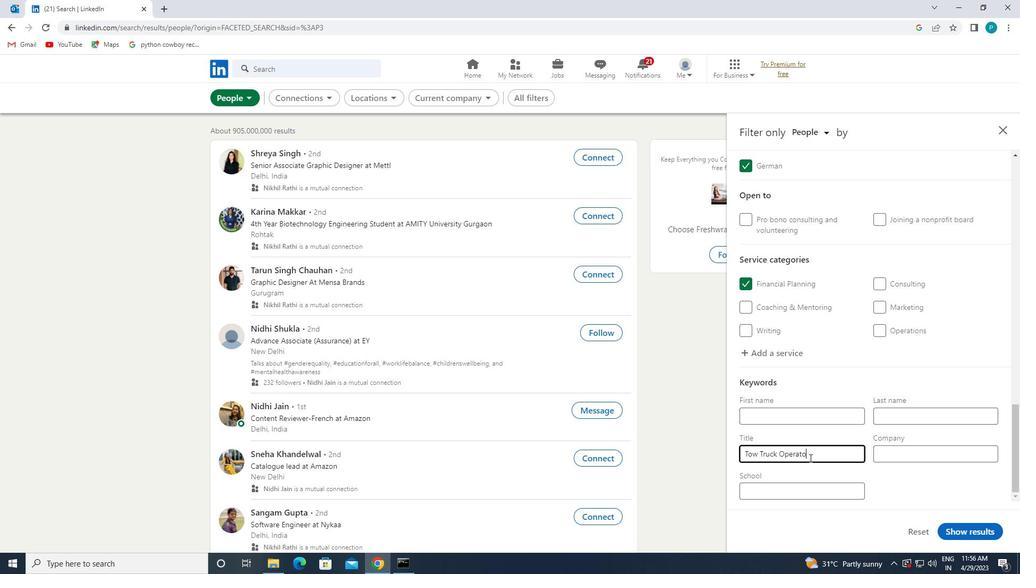 
Action: Mouse moved to (961, 524)
Screenshot: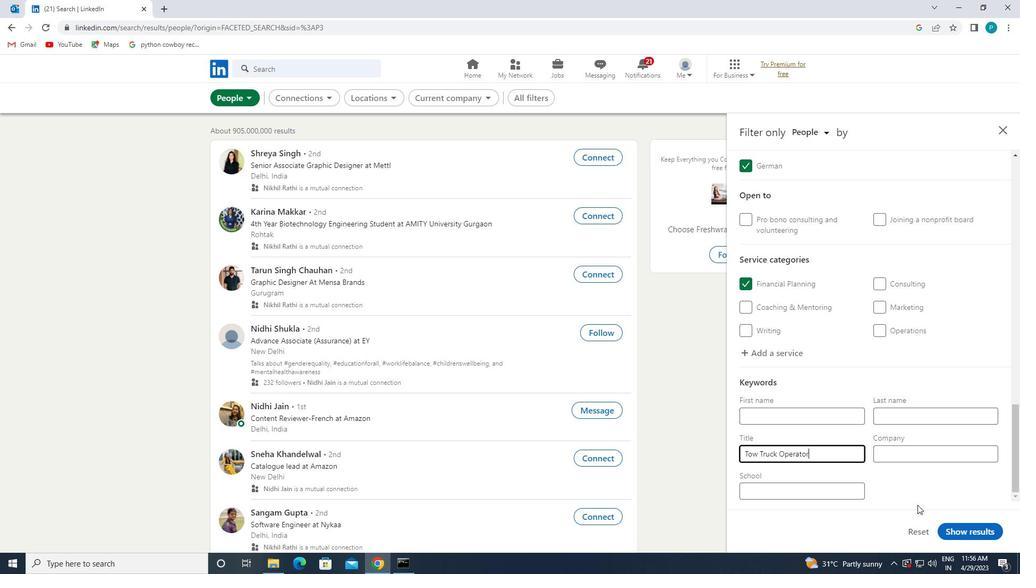
Action: Mouse pressed left at (961, 524)
Screenshot: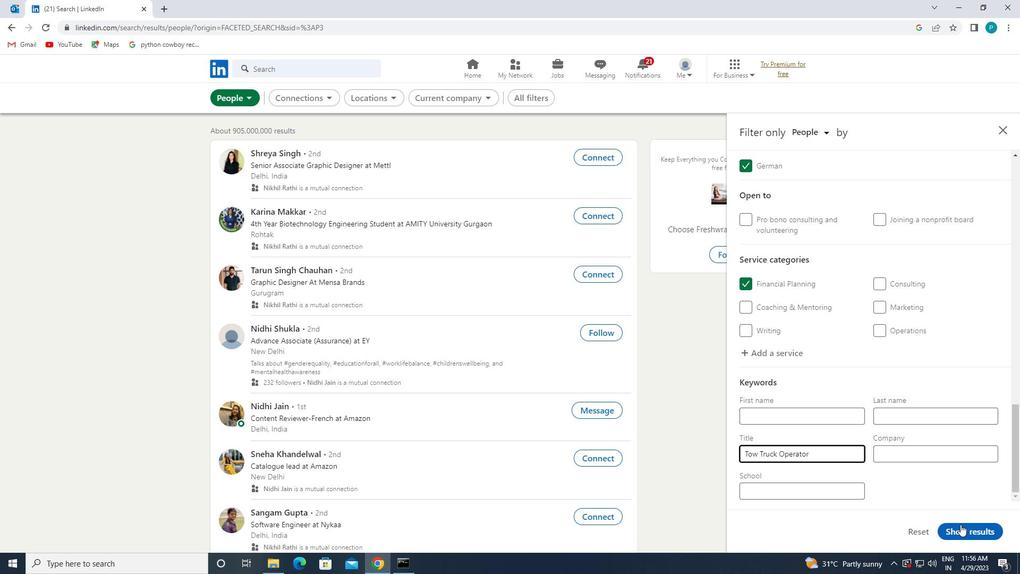 
